 Task: Open Card Card0000000048 in Board Board0000000012 in Workspace WS0000000004 in Trello. Add Member nikrathi889@gmail.com to Card Card0000000048 in Board Board0000000012 in Workspace WS0000000004 in Trello. Add Red Label titled Label0000000048 to Card Card0000000048 in Board Board0000000012 in Workspace WS0000000004 in Trello. Add Checklist CL0000000048 to Card Card0000000048 in Board Board0000000012 in Workspace WS0000000004 in Trello. Add Dates with Start Date as Nov 01 2023 and Due Date as Nov 30 2023 to Card Card0000000048 in Board Board0000000012 in Workspace WS0000000004 in Trello
Action: Mouse moved to (328, 496)
Screenshot: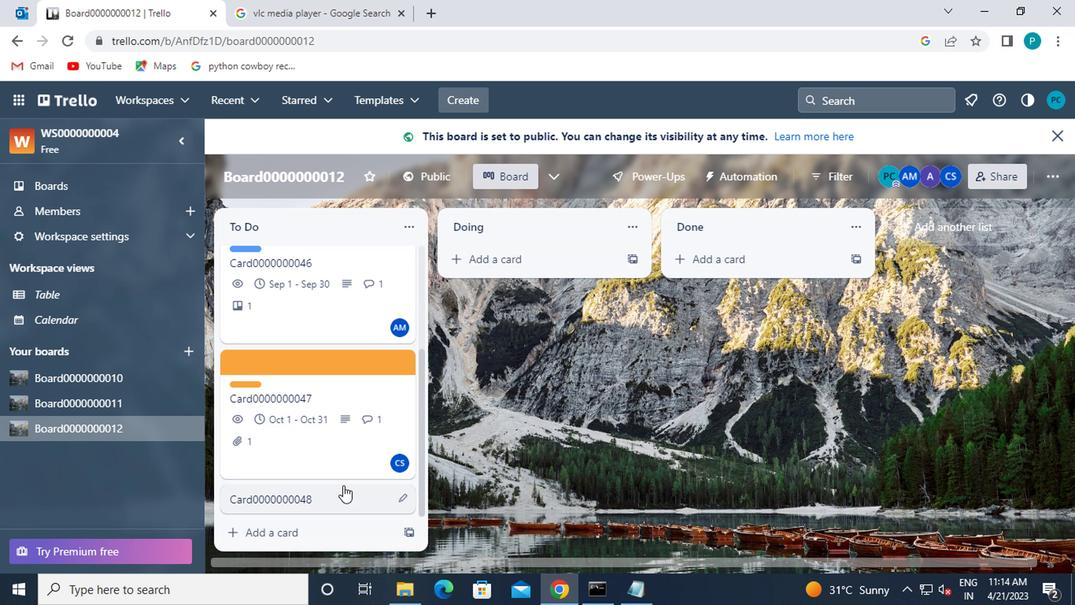 
Action: Mouse pressed left at (328, 496)
Screenshot: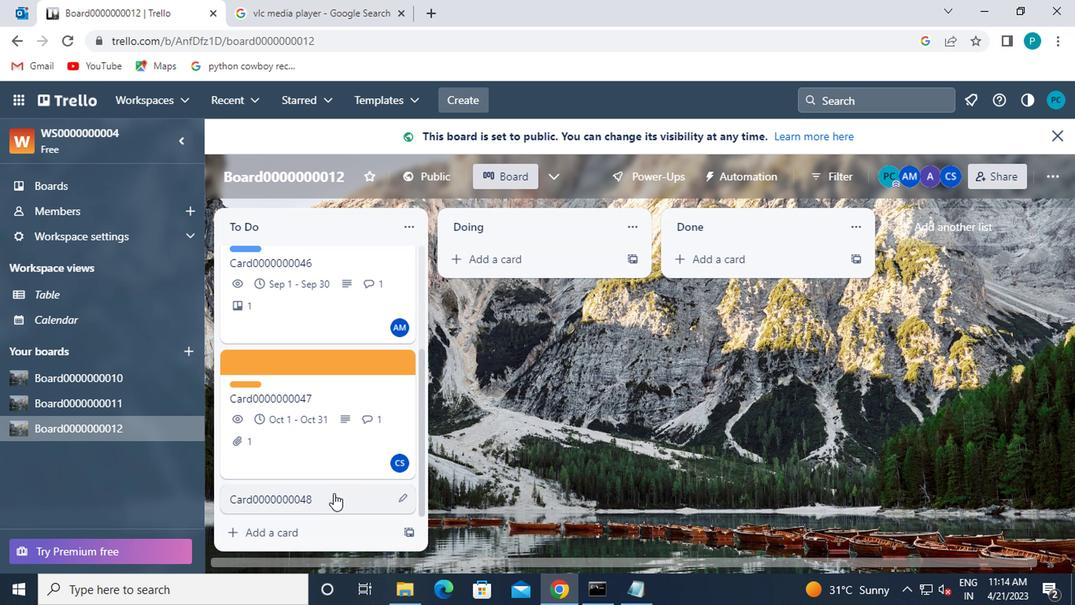 
Action: Mouse moved to (705, 285)
Screenshot: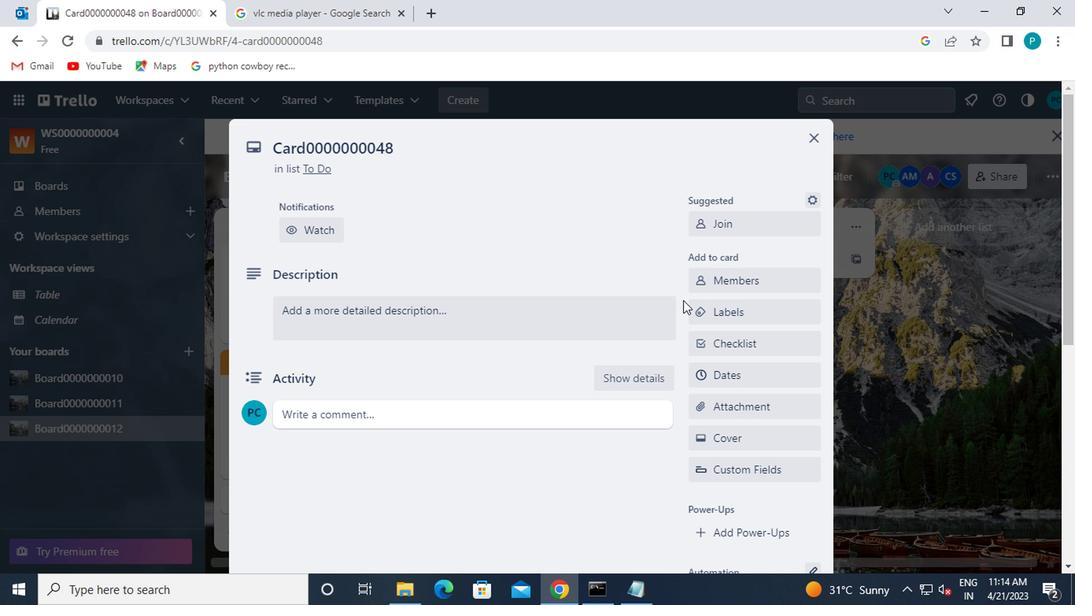 
Action: Mouse pressed left at (705, 285)
Screenshot: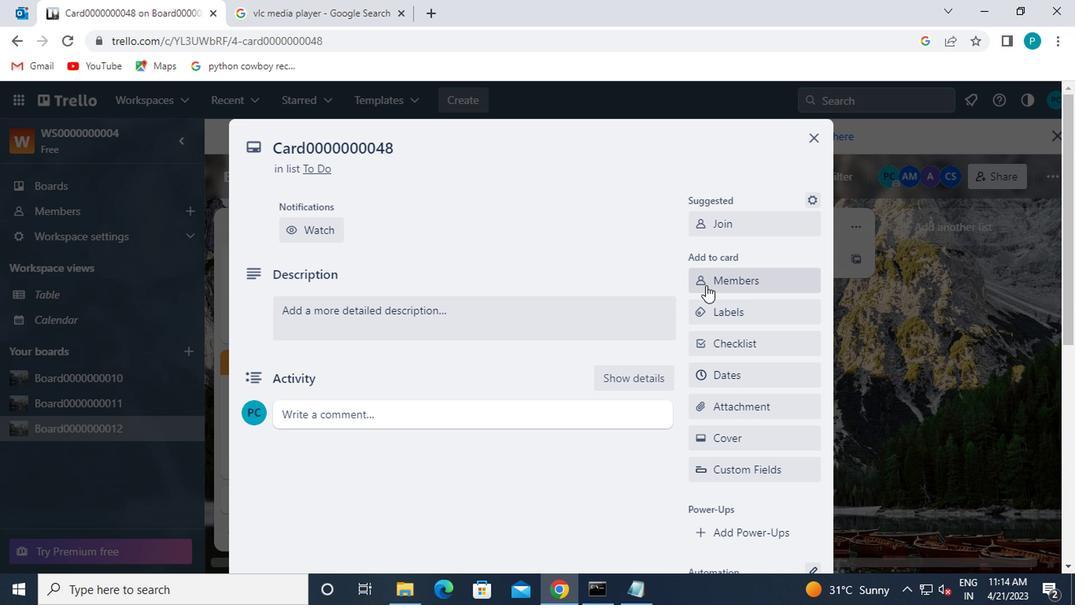 
Action: Mouse moved to (722, 170)
Screenshot: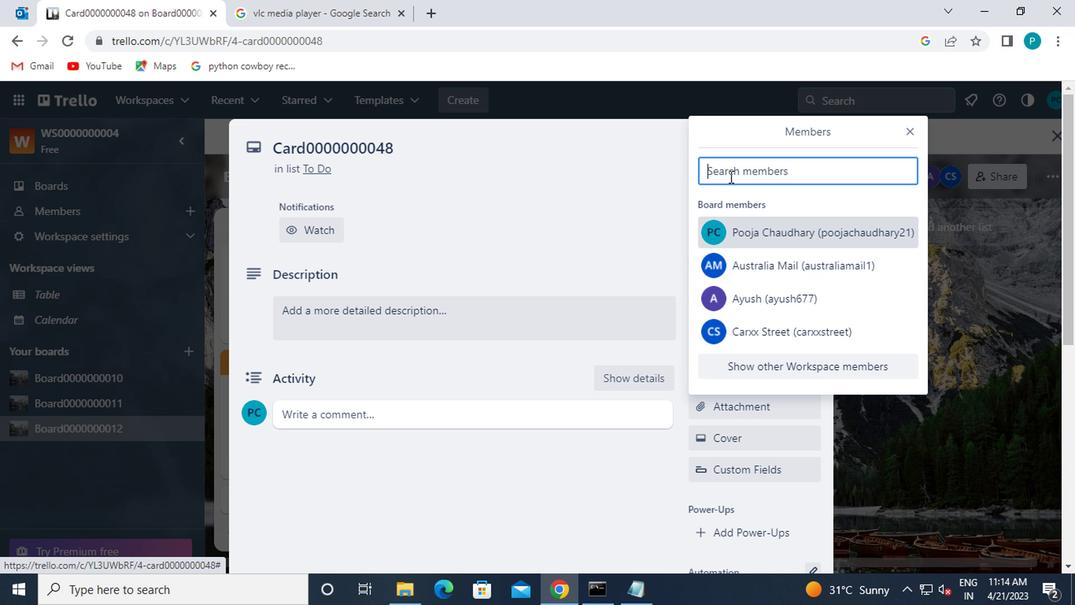 
Action: Mouse pressed left at (722, 170)
Screenshot: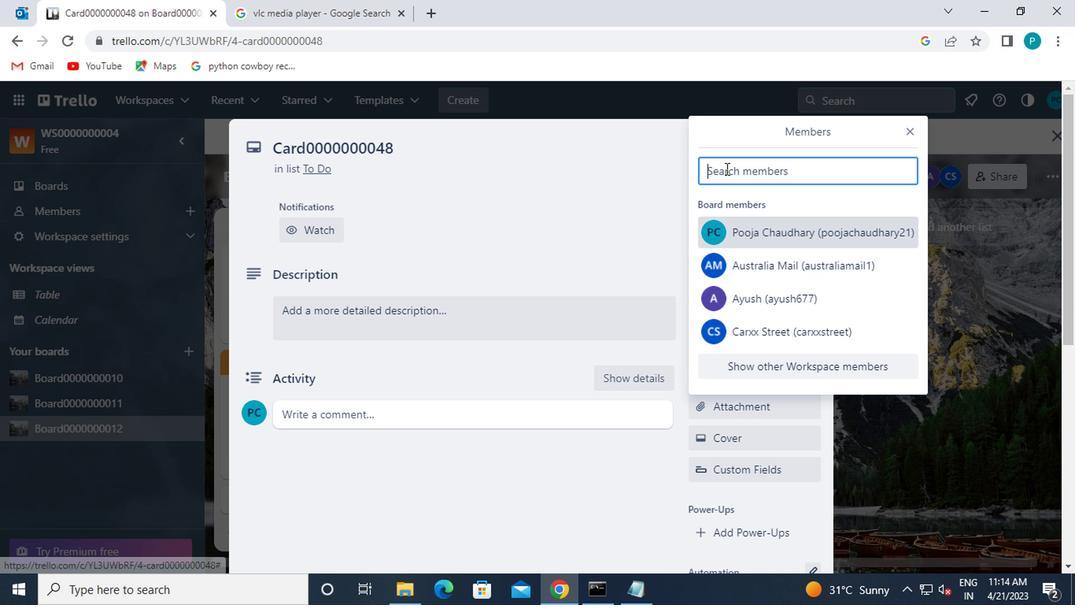 
Action: Key pressed ni
Screenshot: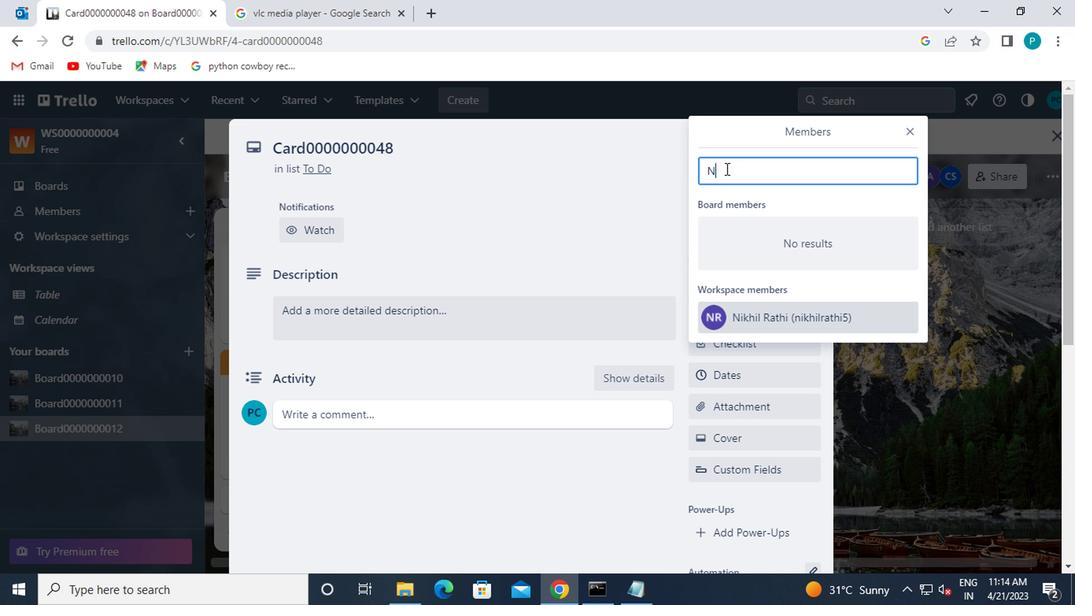 
Action: Mouse moved to (745, 320)
Screenshot: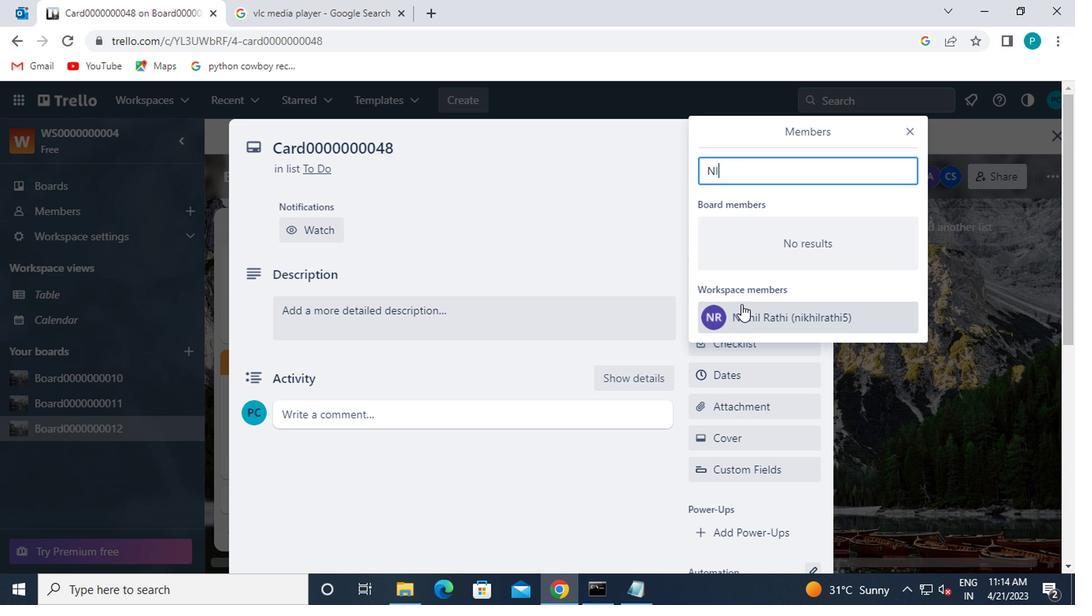 
Action: Mouse pressed left at (745, 320)
Screenshot: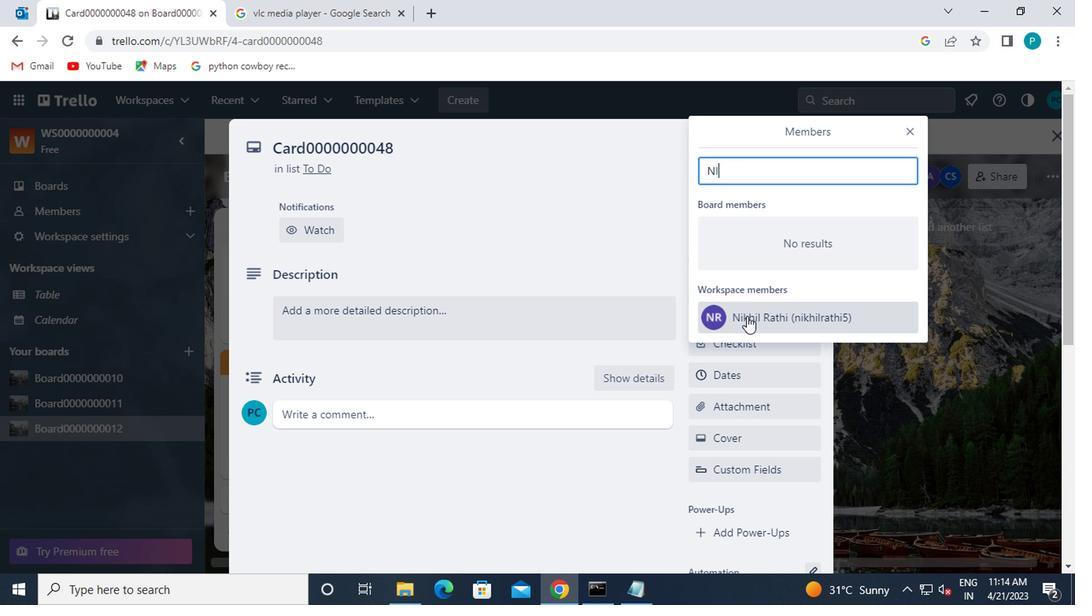 
Action: Mouse moved to (908, 128)
Screenshot: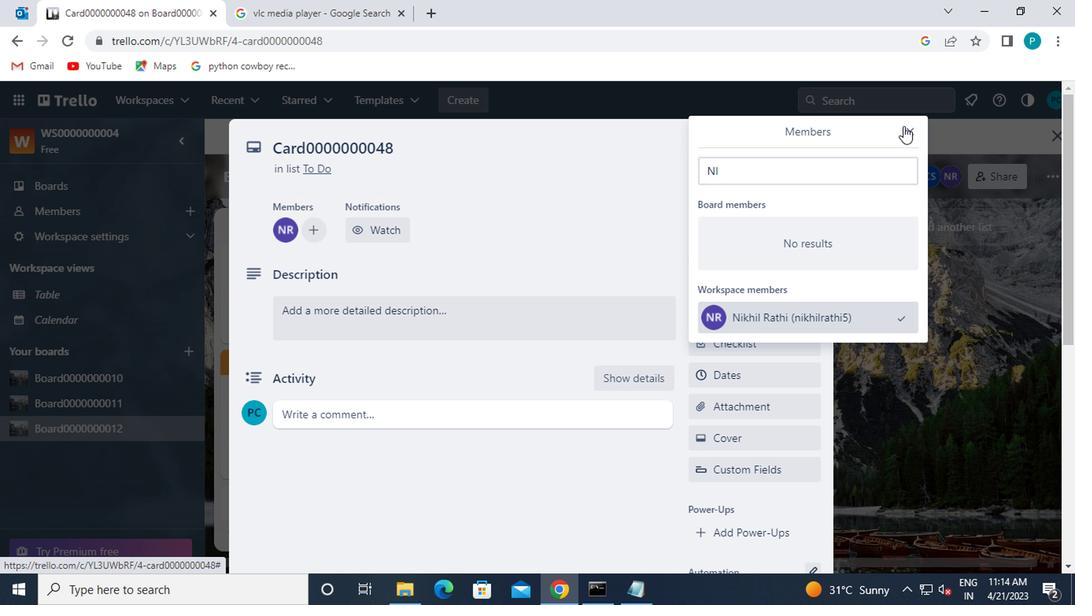 
Action: Mouse pressed left at (908, 128)
Screenshot: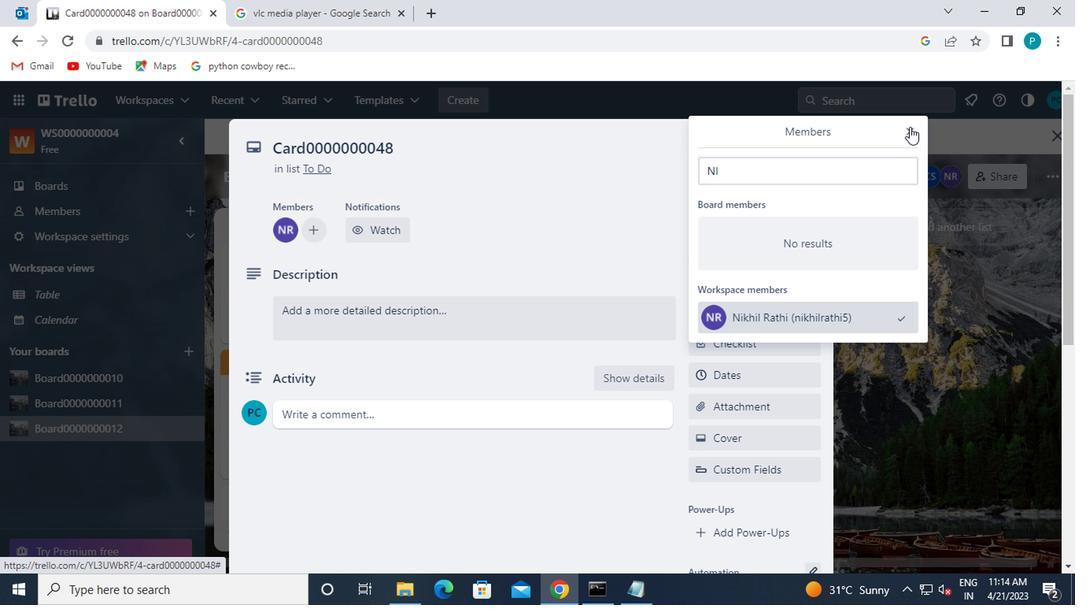 
Action: Mouse moved to (793, 312)
Screenshot: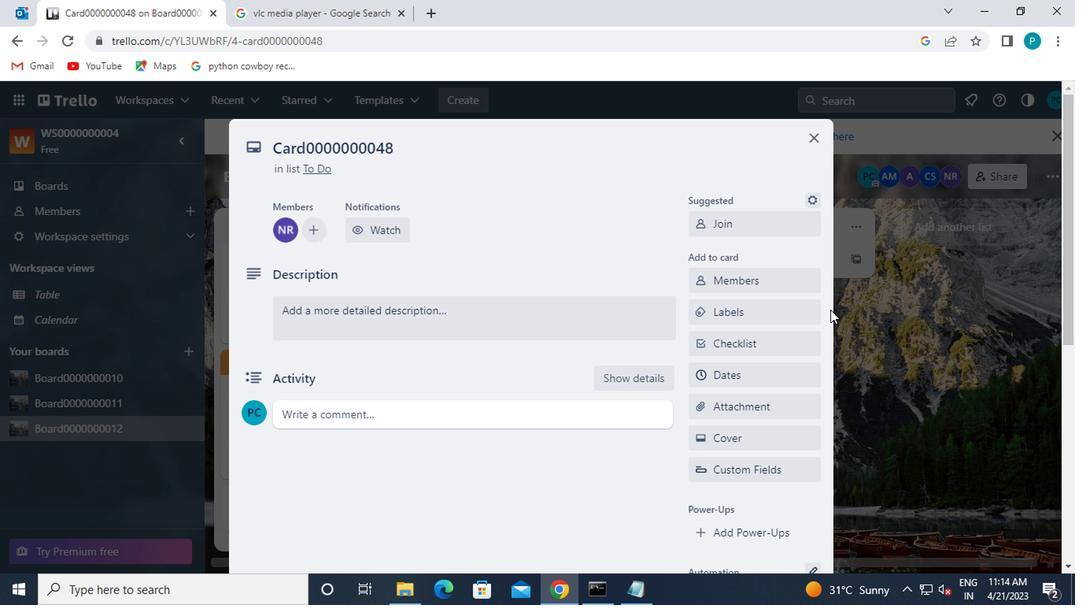 
Action: Mouse pressed left at (793, 312)
Screenshot: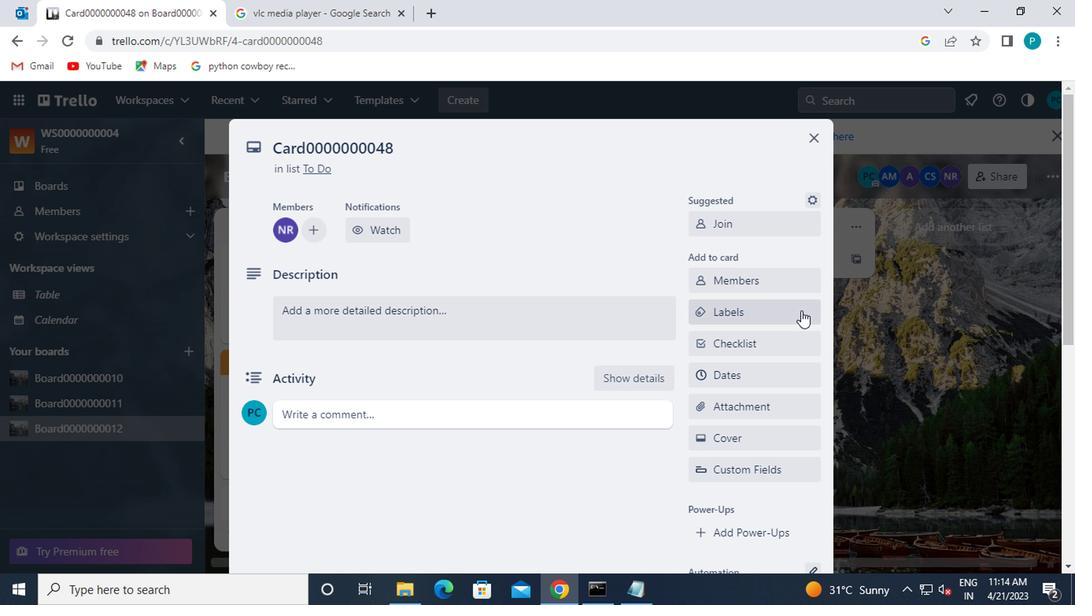 
Action: Mouse moved to (768, 506)
Screenshot: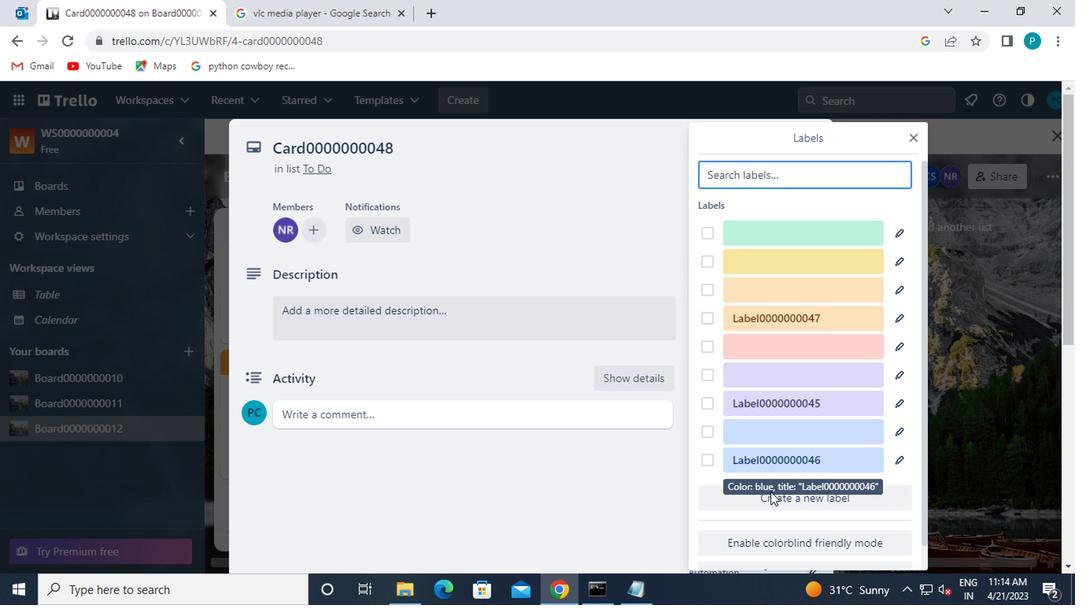 
Action: Mouse pressed left at (768, 506)
Screenshot: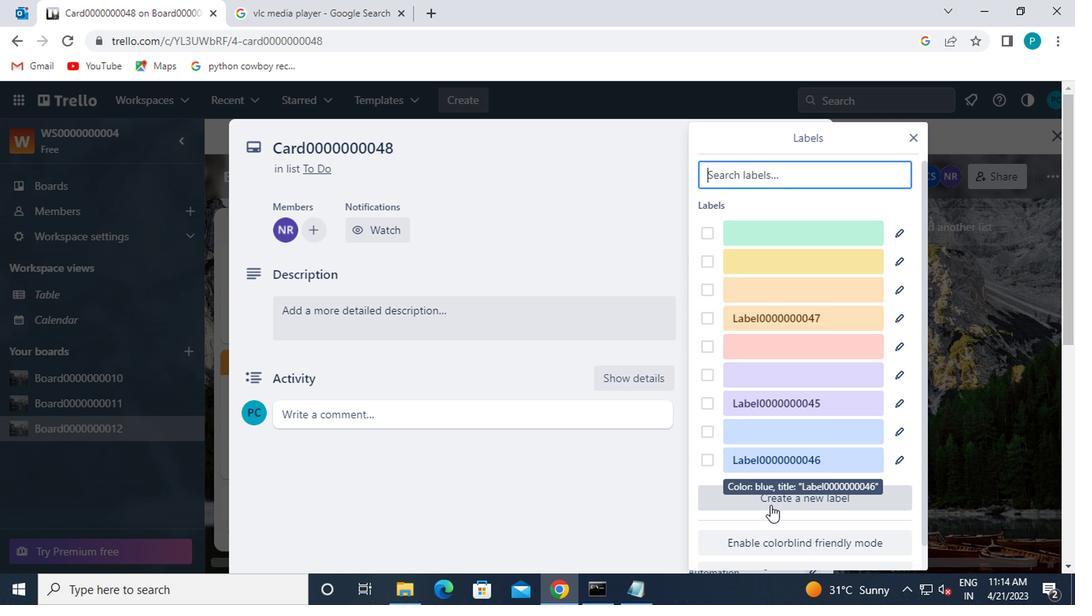 
Action: Mouse moved to (834, 369)
Screenshot: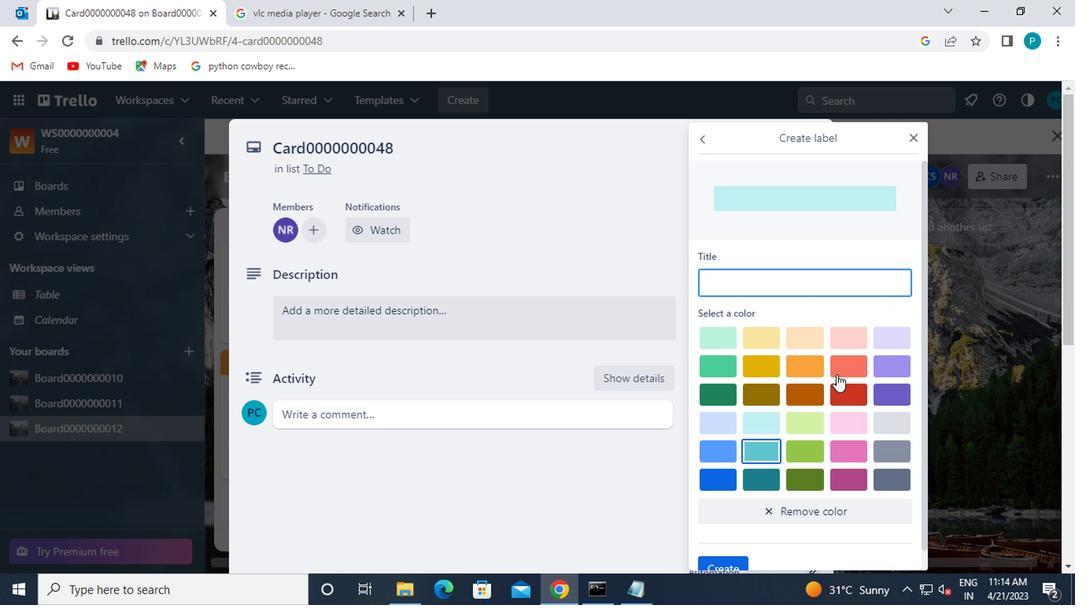 
Action: Mouse pressed left at (834, 369)
Screenshot: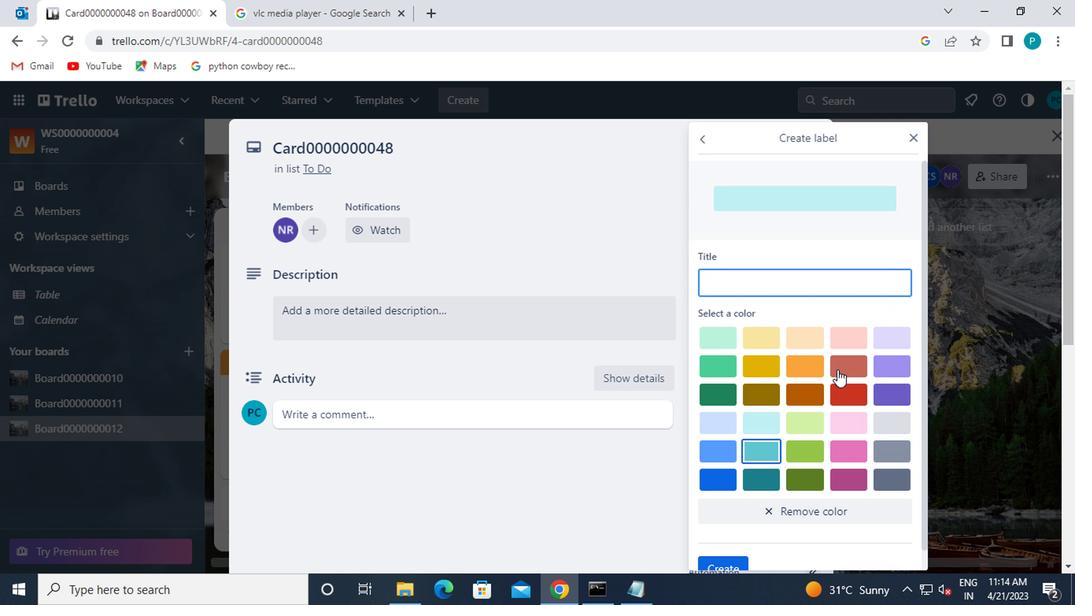 
Action: Mouse moved to (809, 351)
Screenshot: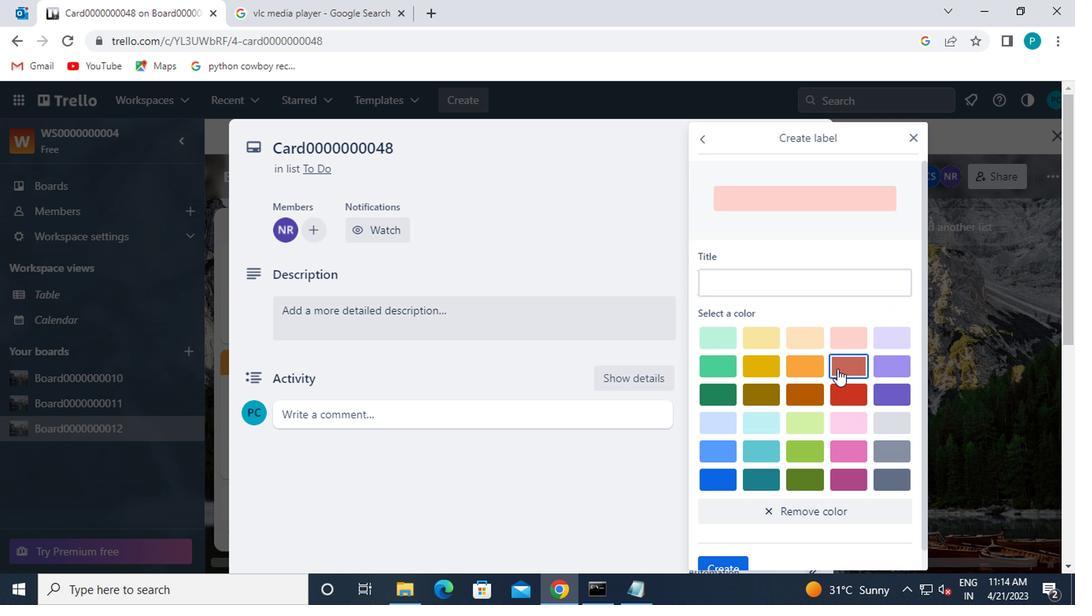 
Action: Key pressed l<Key.caps_lock>
Screenshot: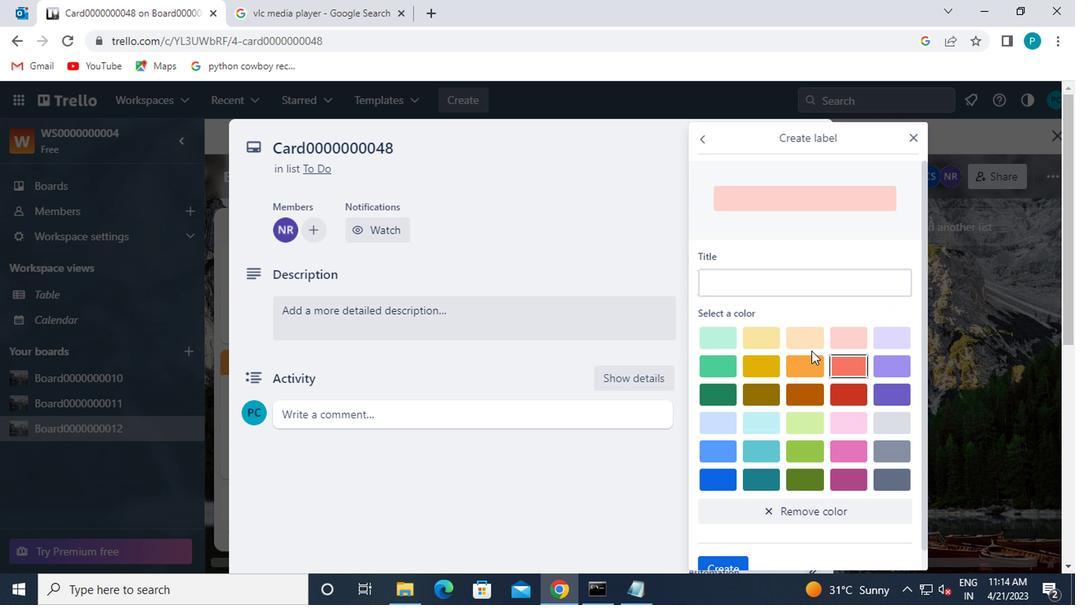 
Action: Mouse moved to (755, 289)
Screenshot: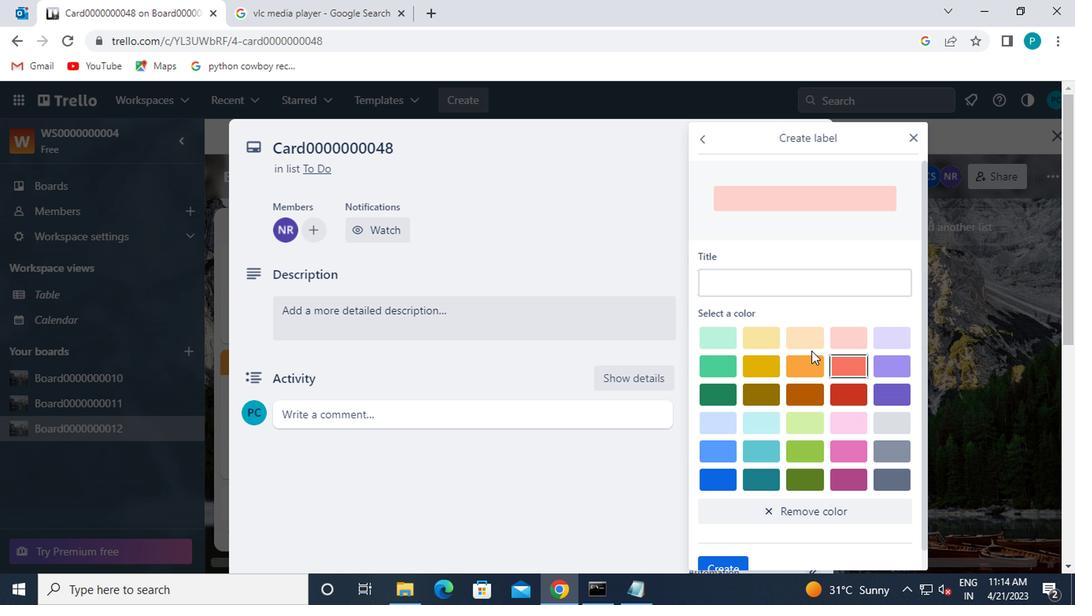 
Action: Mouse pressed left at (755, 289)
Screenshot: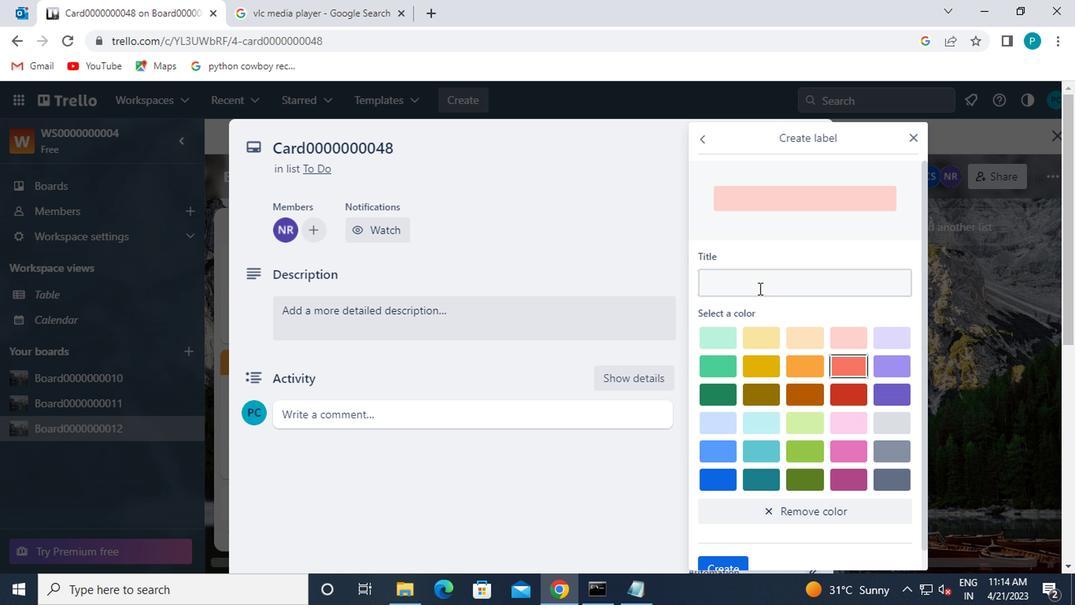 
Action: Key pressed <Key.caps_lock>l<Key.caps_lock>abel0000000048
Screenshot: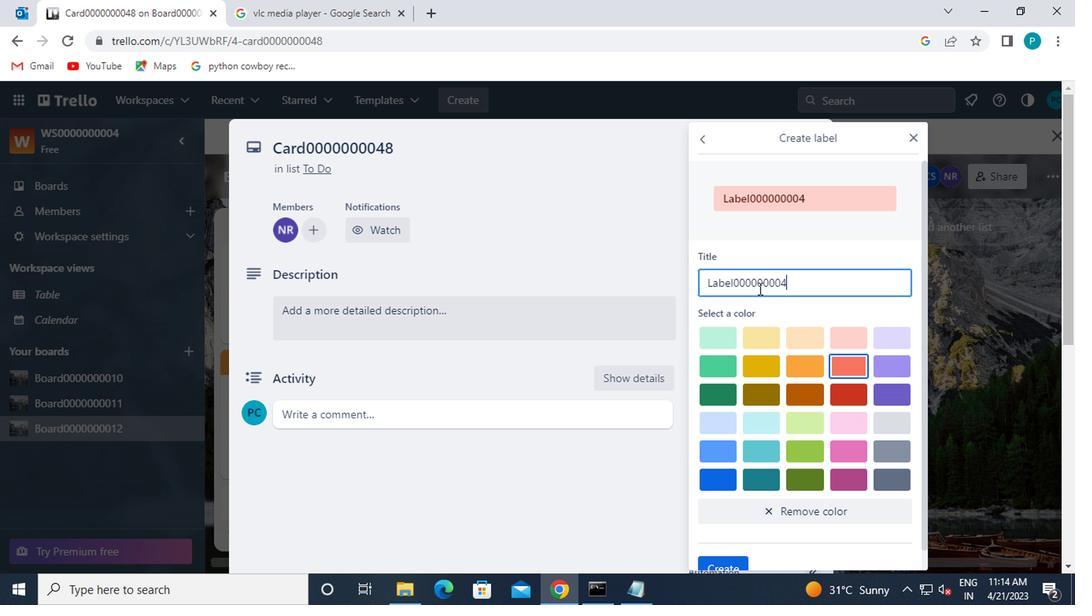 
Action: Mouse moved to (759, 383)
Screenshot: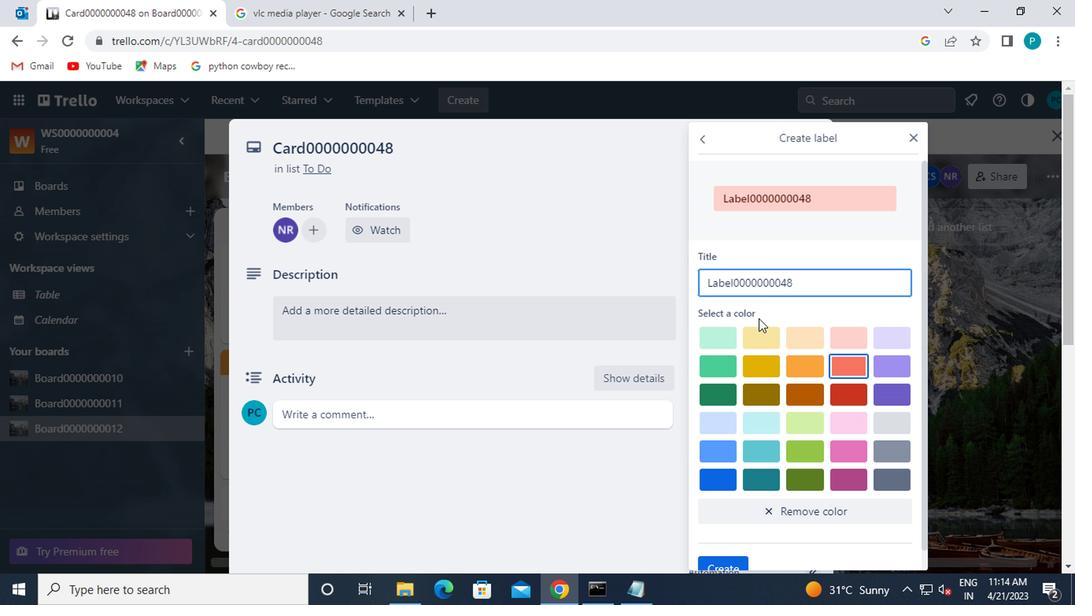 
Action: Mouse scrolled (759, 382) with delta (0, 0)
Screenshot: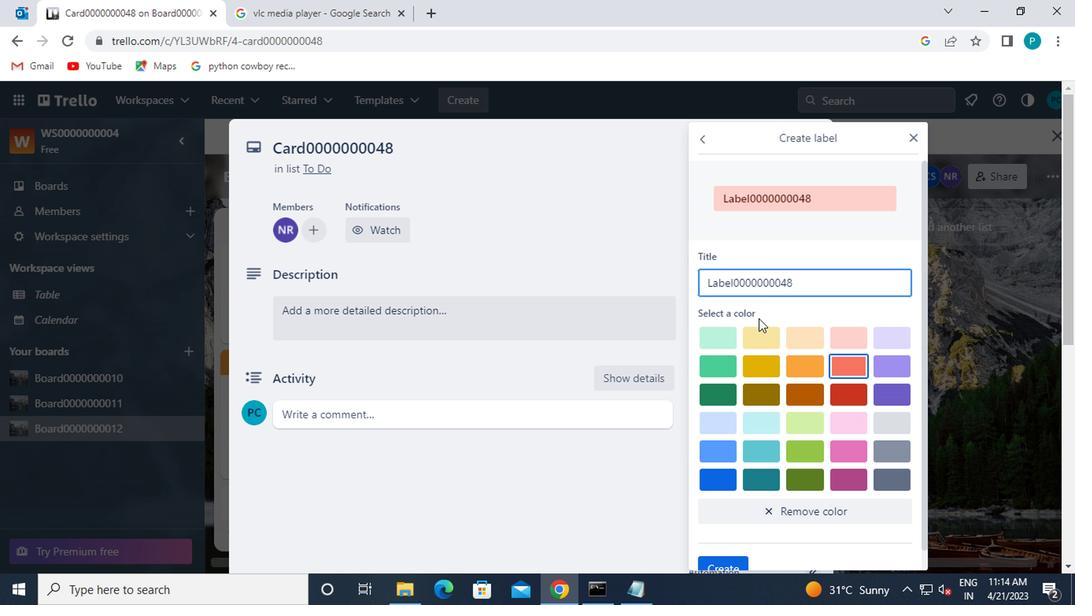 
Action: Mouse moved to (759, 386)
Screenshot: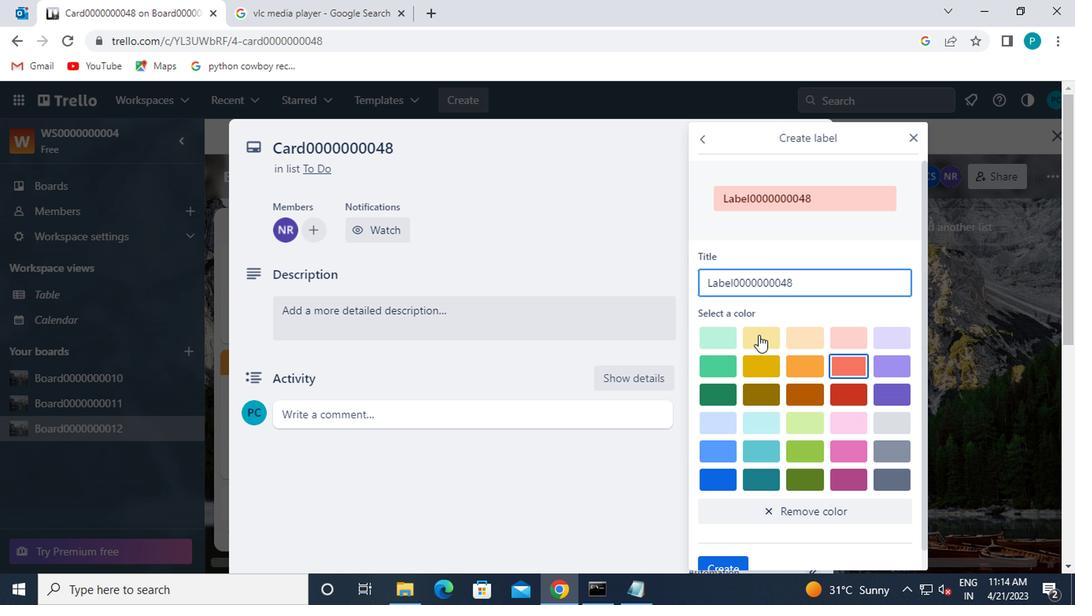 
Action: Mouse scrolled (759, 386) with delta (0, 0)
Screenshot: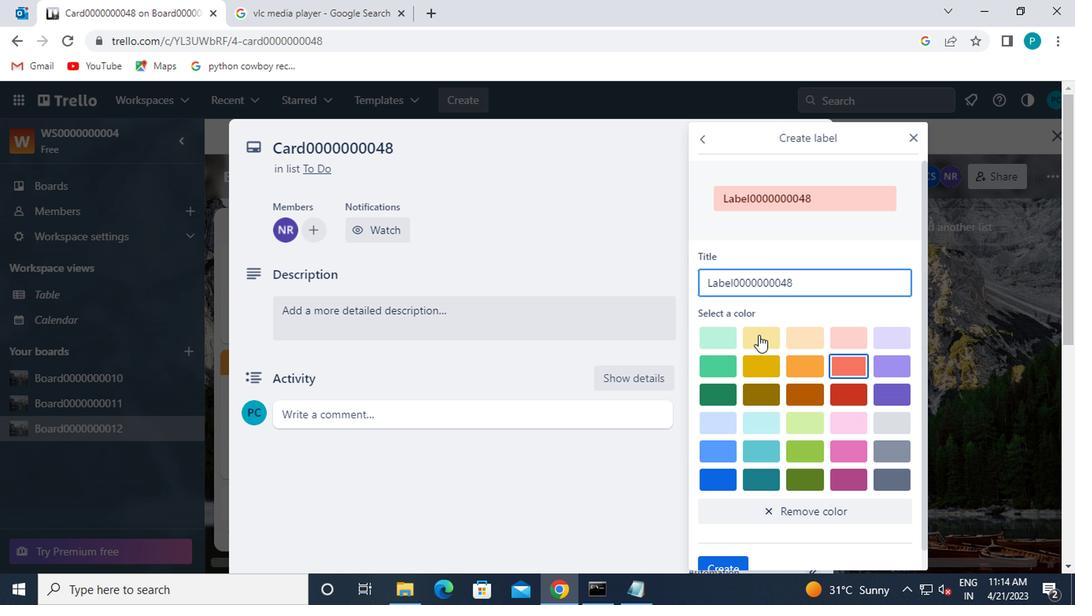 
Action: Mouse moved to (760, 390)
Screenshot: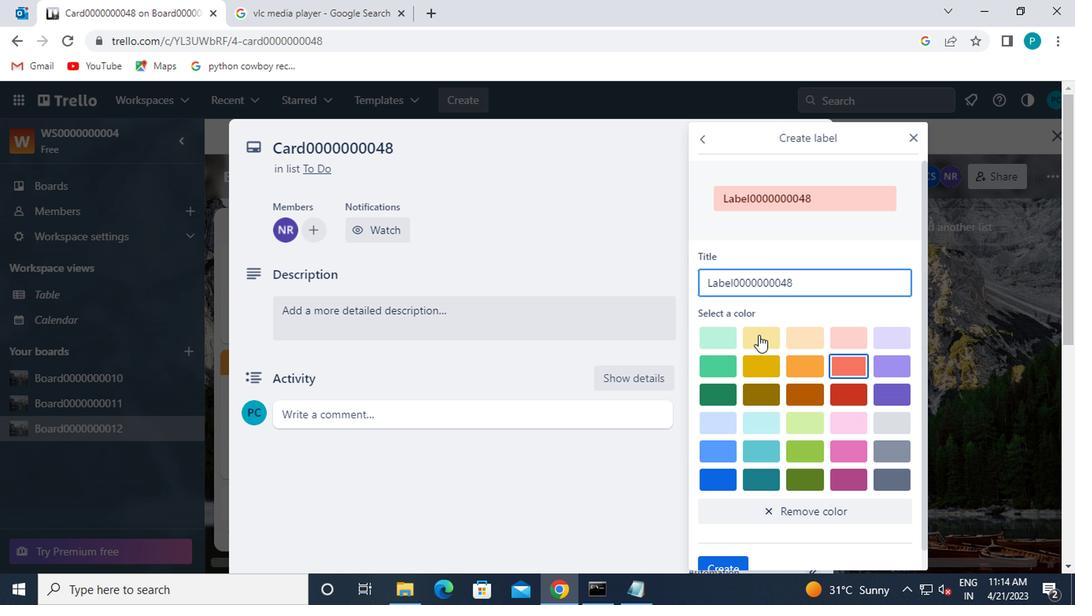 
Action: Mouse scrolled (760, 390) with delta (0, 0)
Screenshot: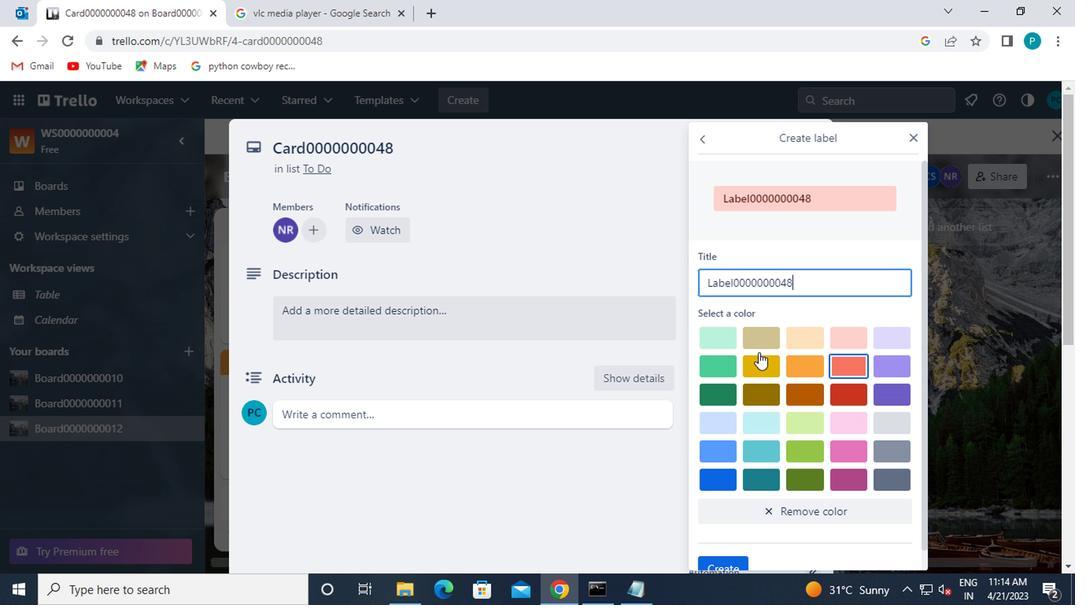 
Action: Mouse moved to (725, 543)
Screenshot: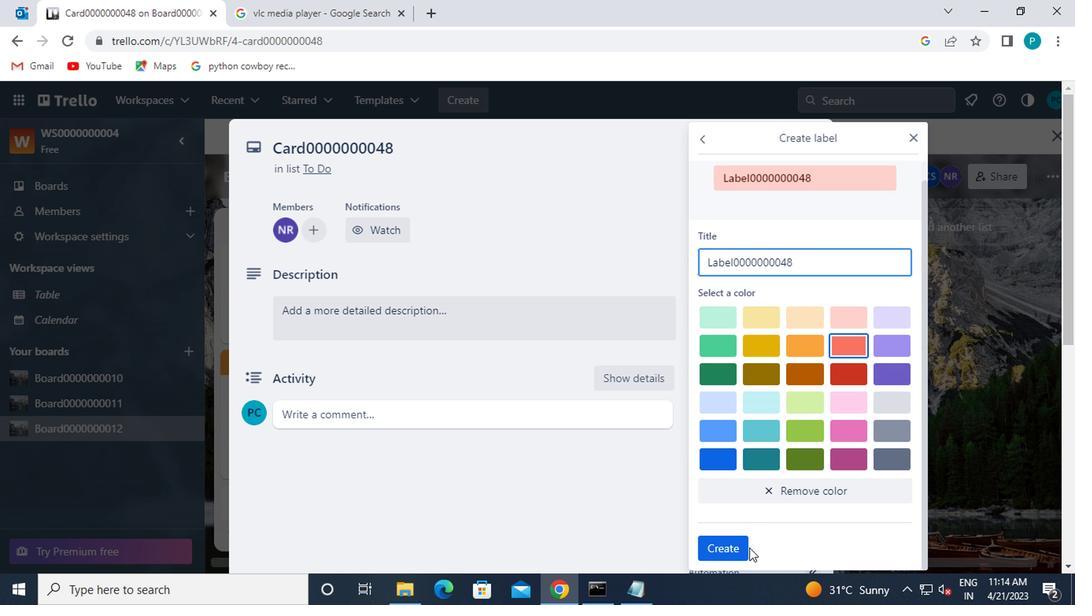
Action: Mouse pressed left at (725, 543)
Screenshot: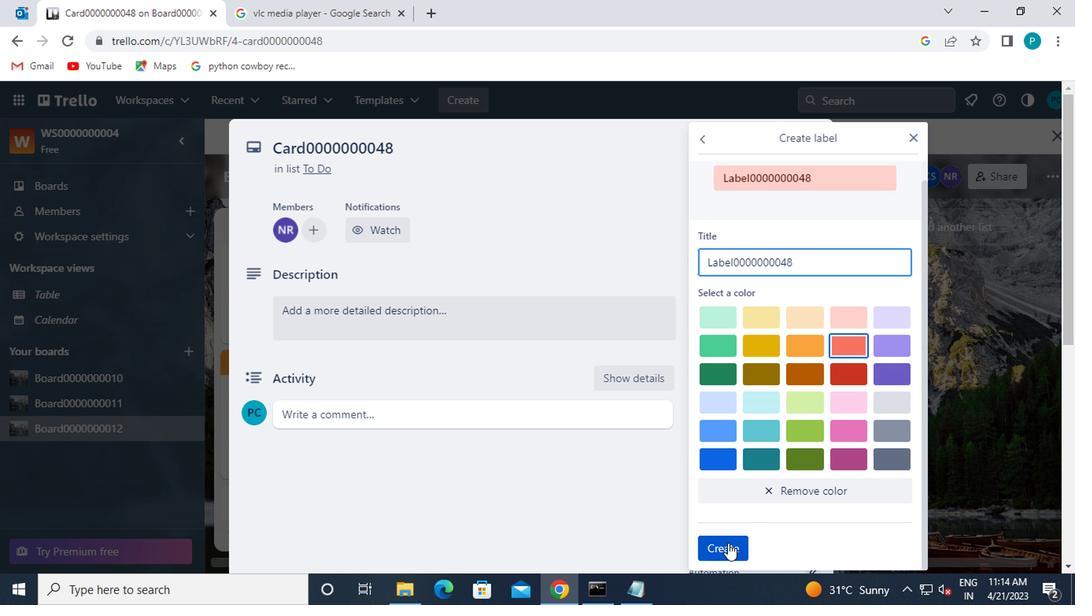 
Action: Mouse moved to (905, 136)
Screenshot: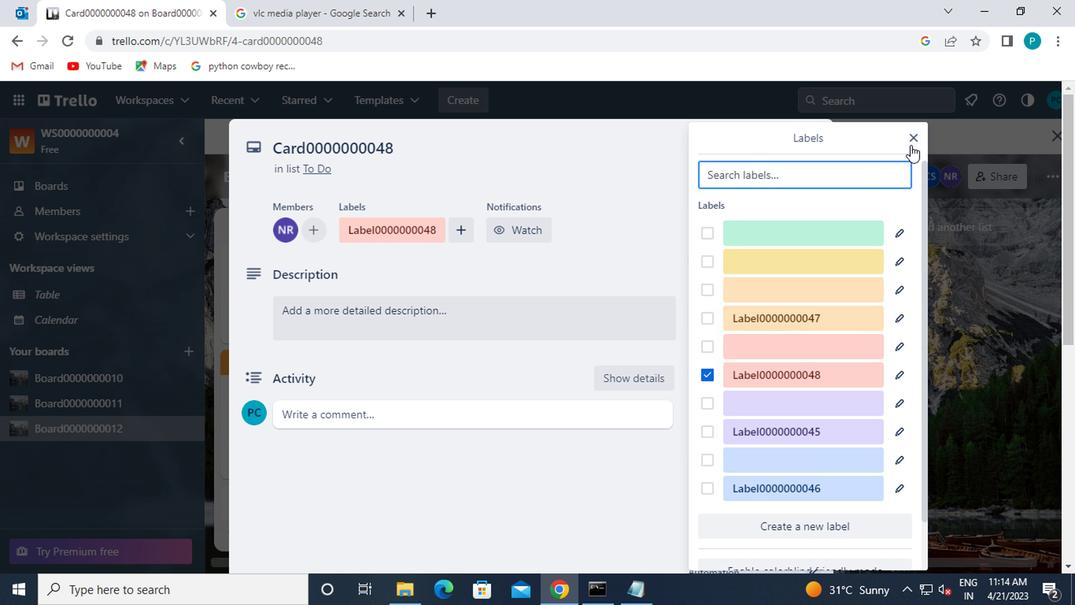 
Action: Mouse pressed left at (905, 136)
Screenshot: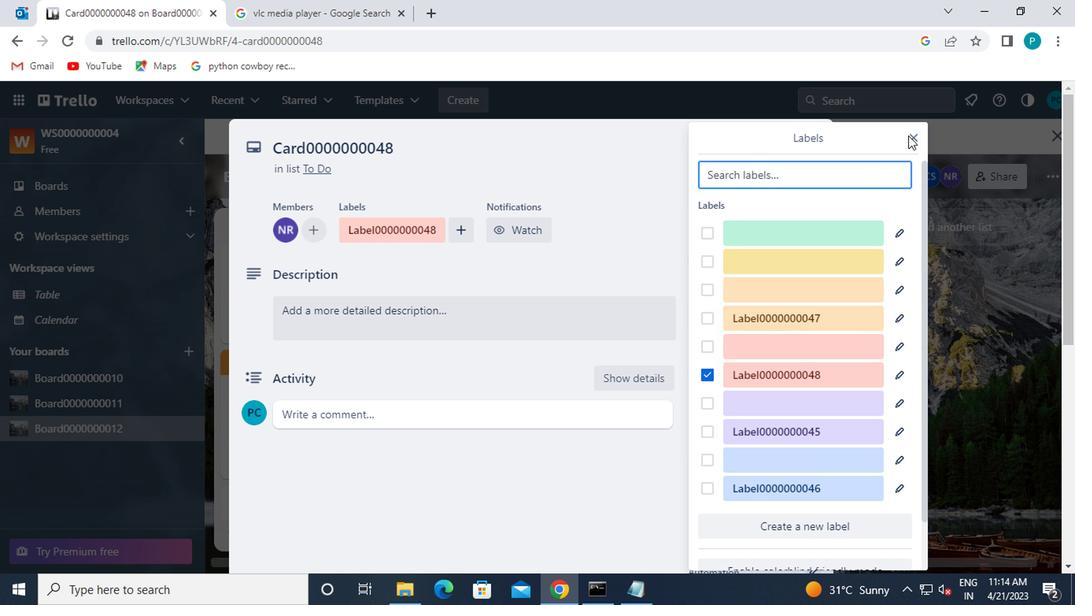 
Action: Mouse moved to (913, 134)
Screenshot: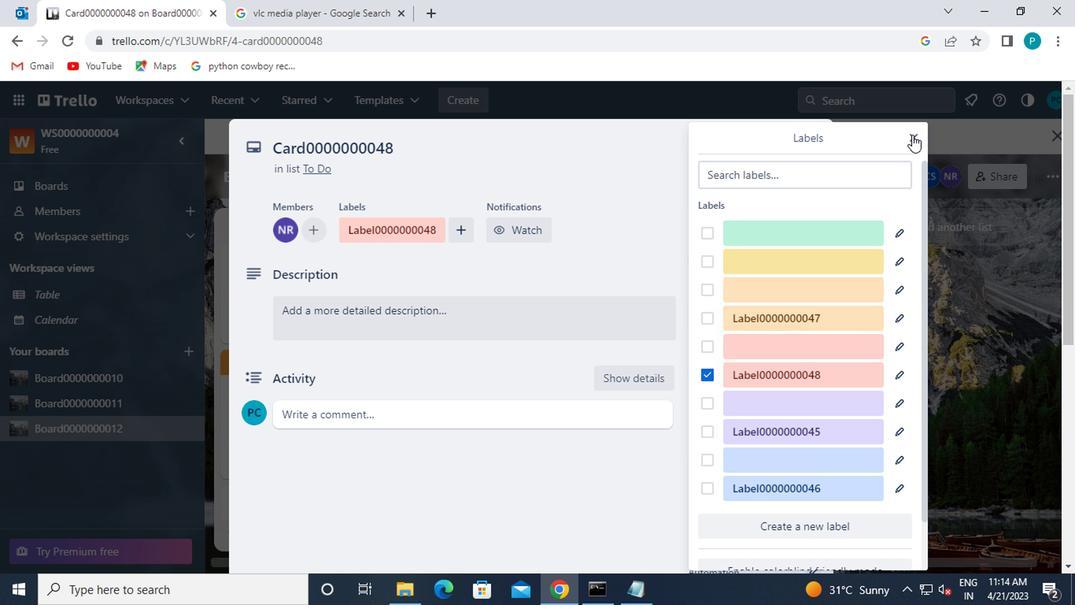 
Action: Mouse pressed left at (913, 134)
Screenshot: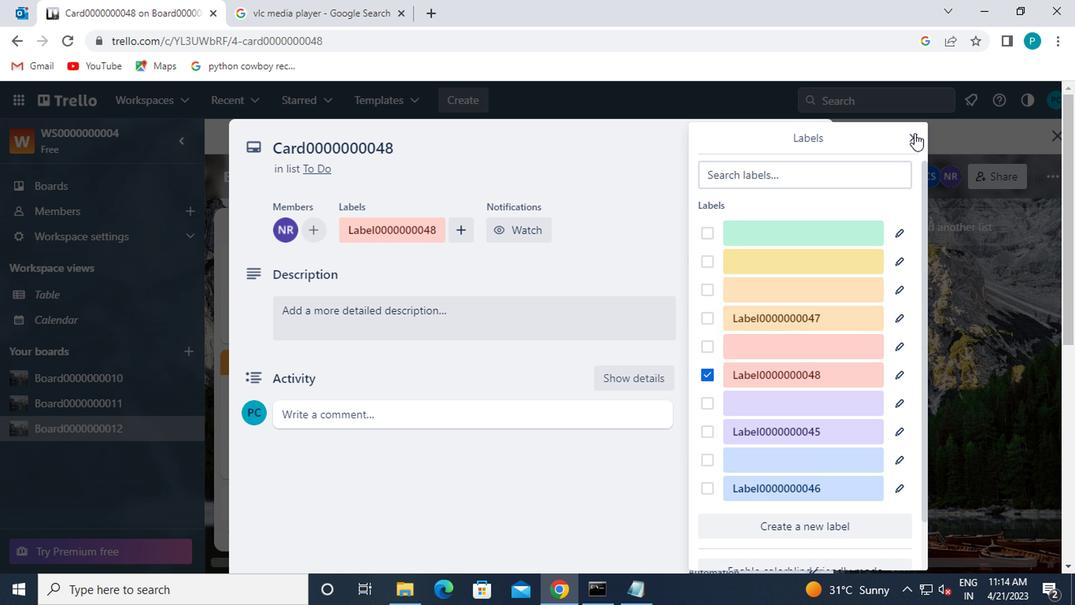 
Action: Mouse moved to (753, 345)
Screenshot: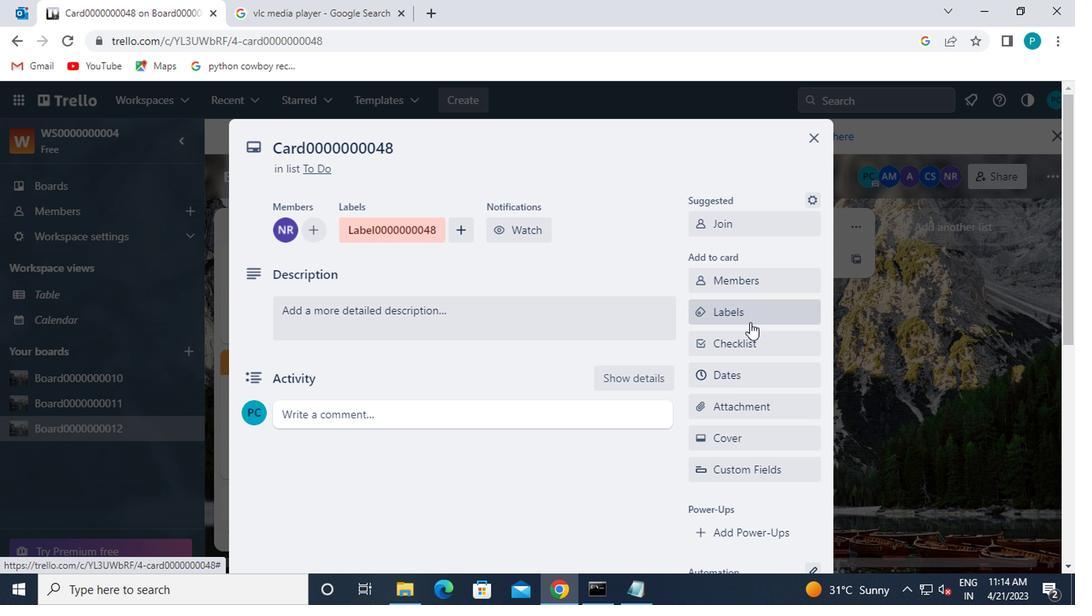 
Action: Mouse pressed left at (753, 345)
Screenshot: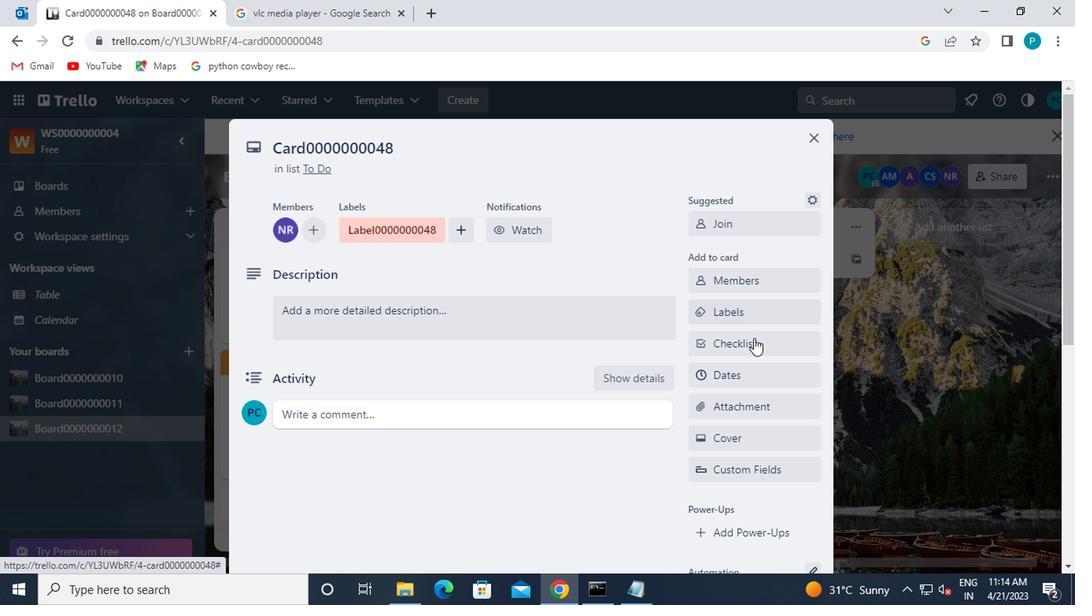 
Action: Mouse moved to (800, 318)
Screenshot: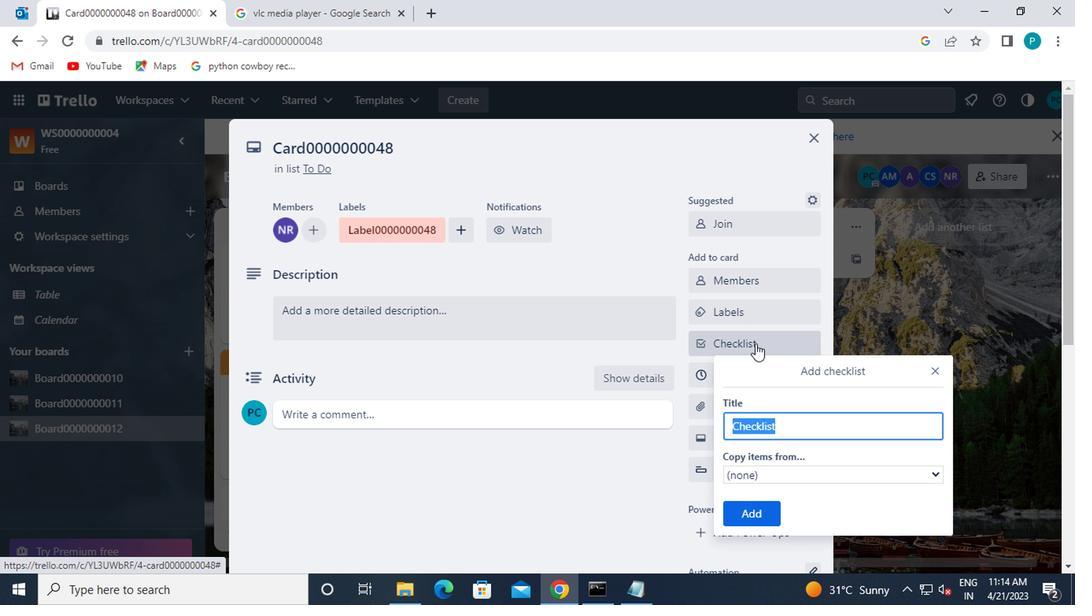 
Action: Key pressed <Key.caps_lock>cl0000000048
Screenshot: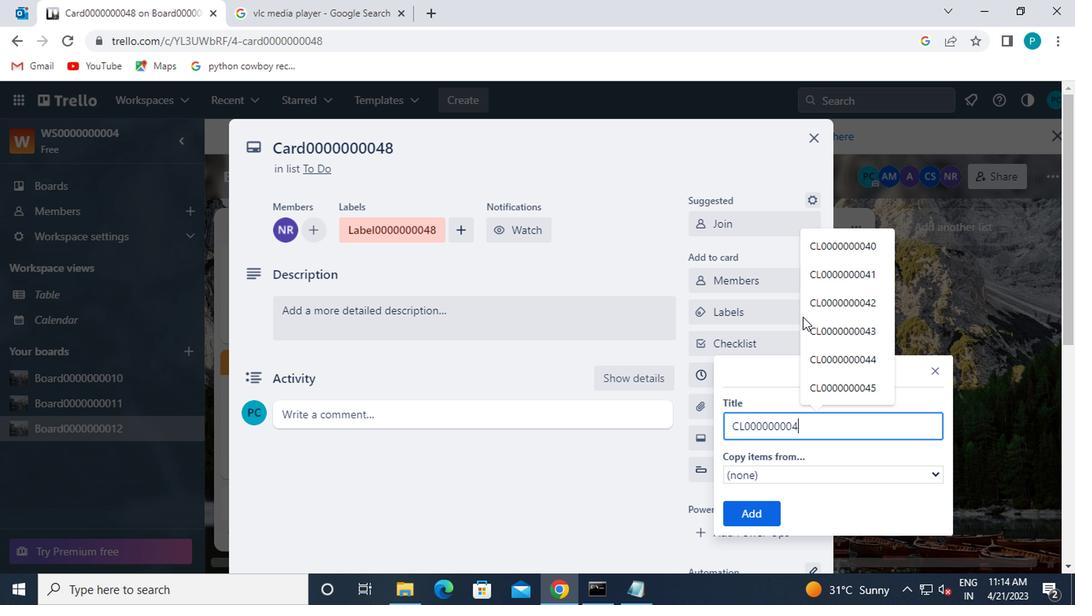 
Action: Mouse moved to (757, 509)
Screenshot: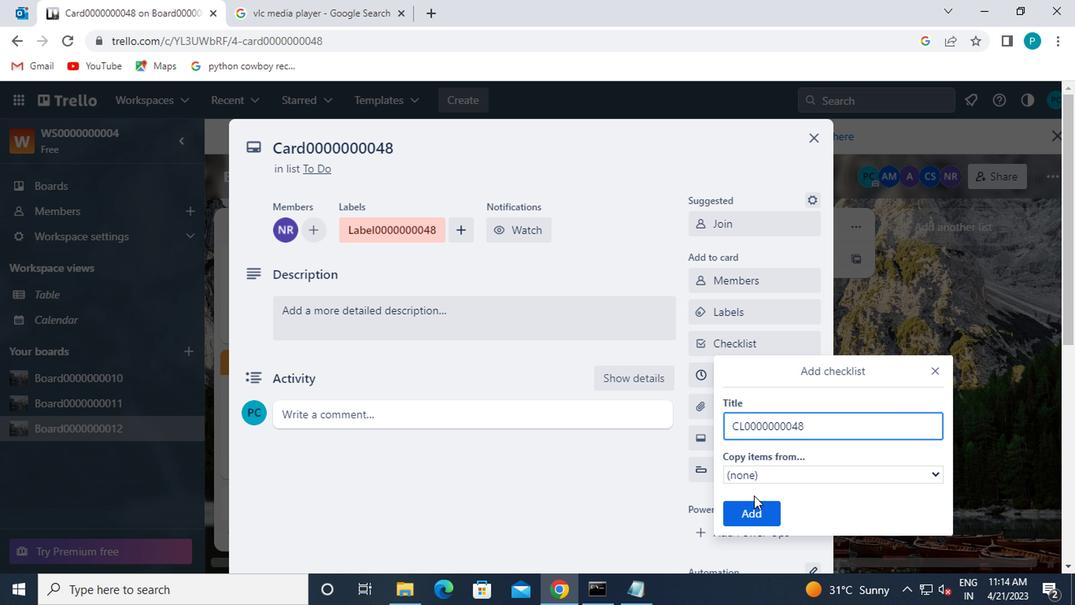 
Action: Mouse pressed left at (757, 509)
Screenshot: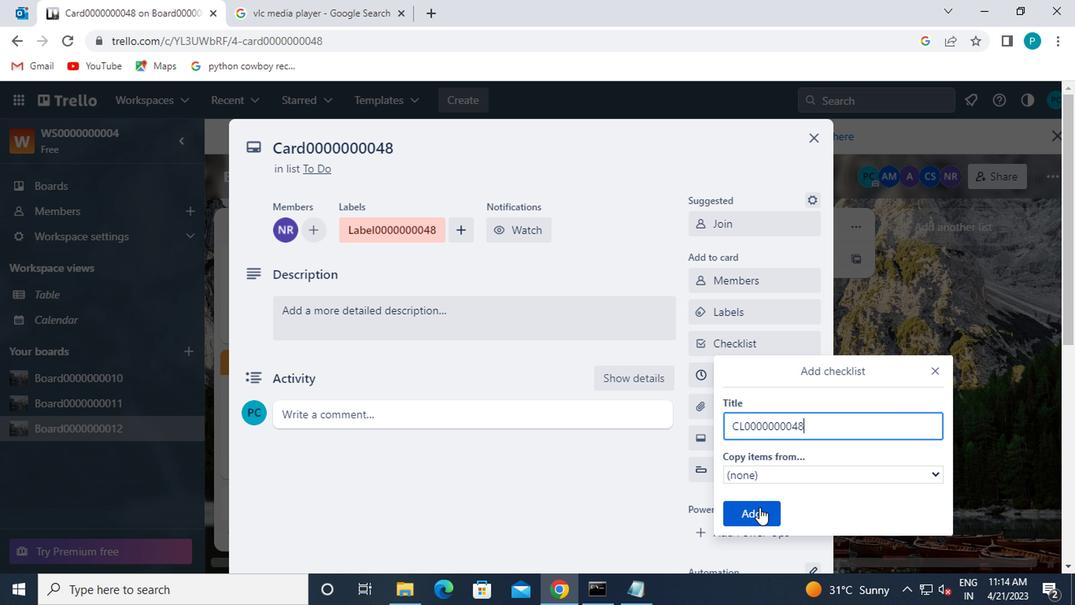 
Action: Mouse moved to (733, 377)
Screenshot: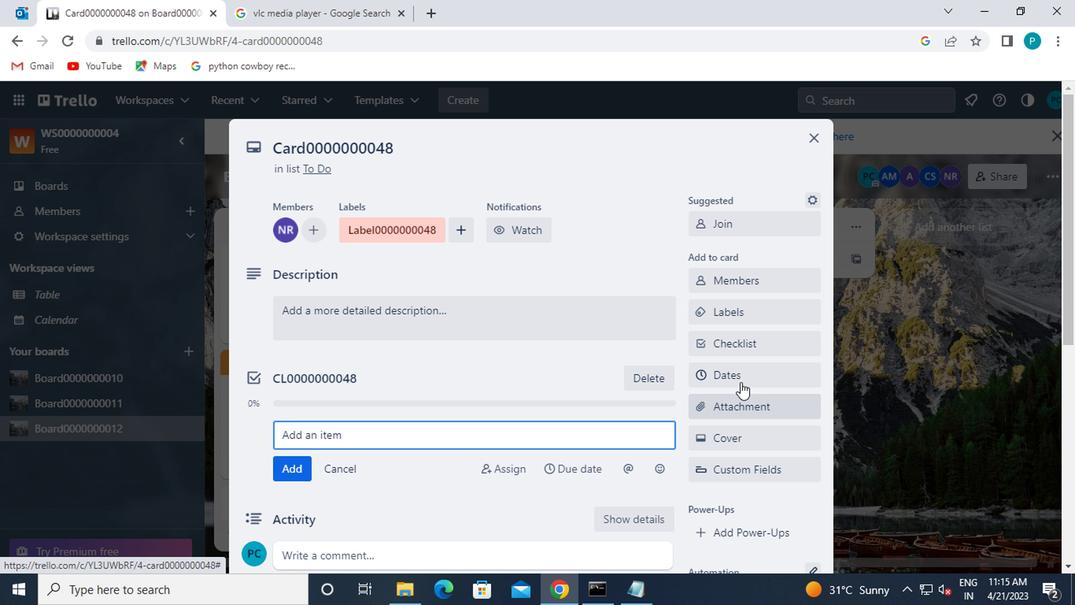 
Action: Mouse pressed left at (733, 377)
Screenshot: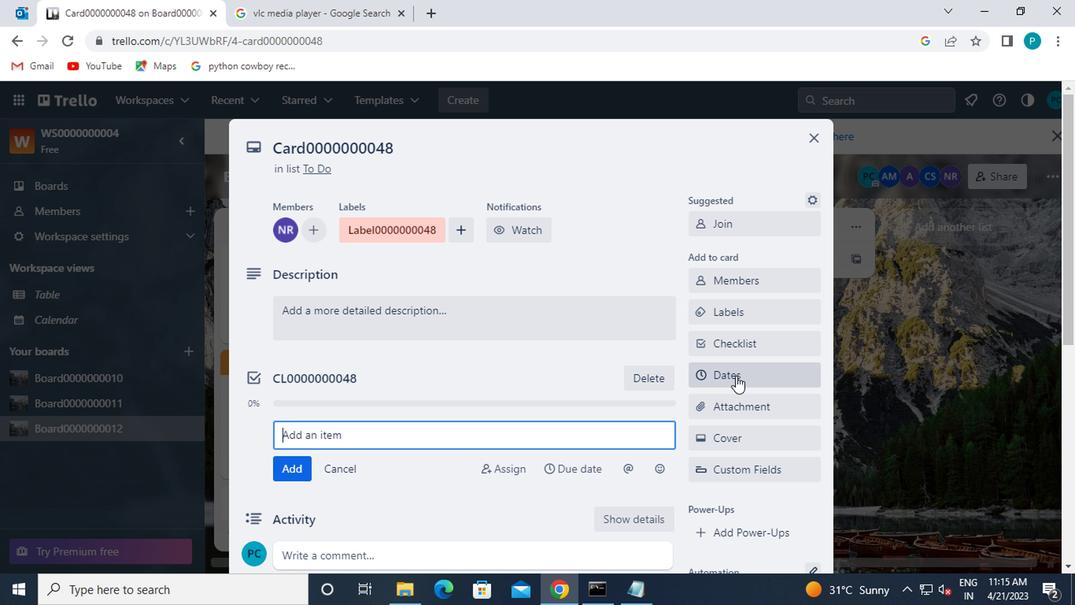 
Action: Mouse moved to (697, 421)
Screenshot: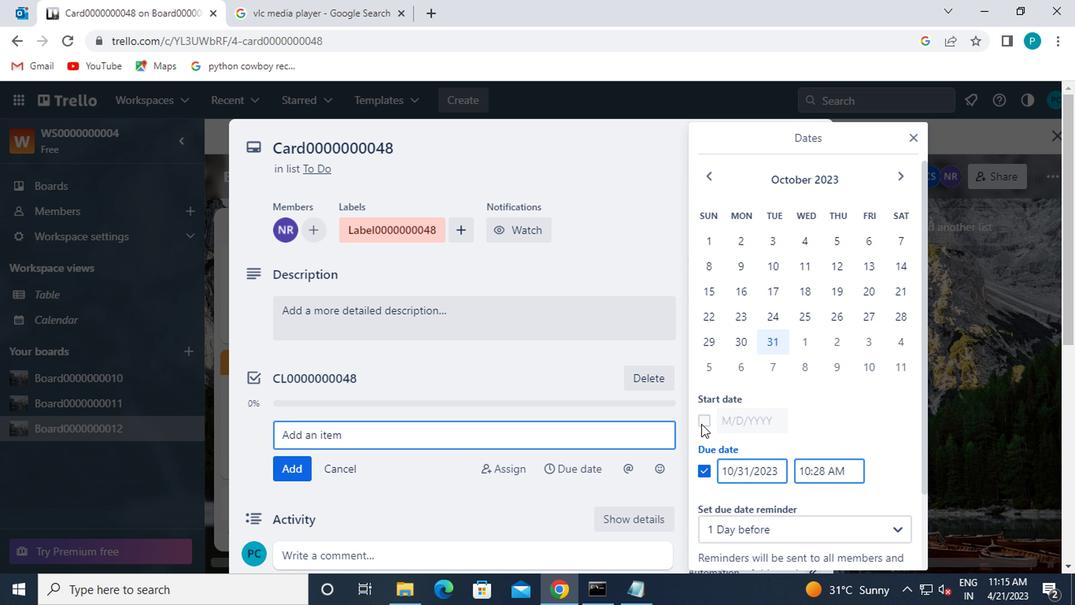 
Action: Mouse pressed left at (697, 421)
Screenshot: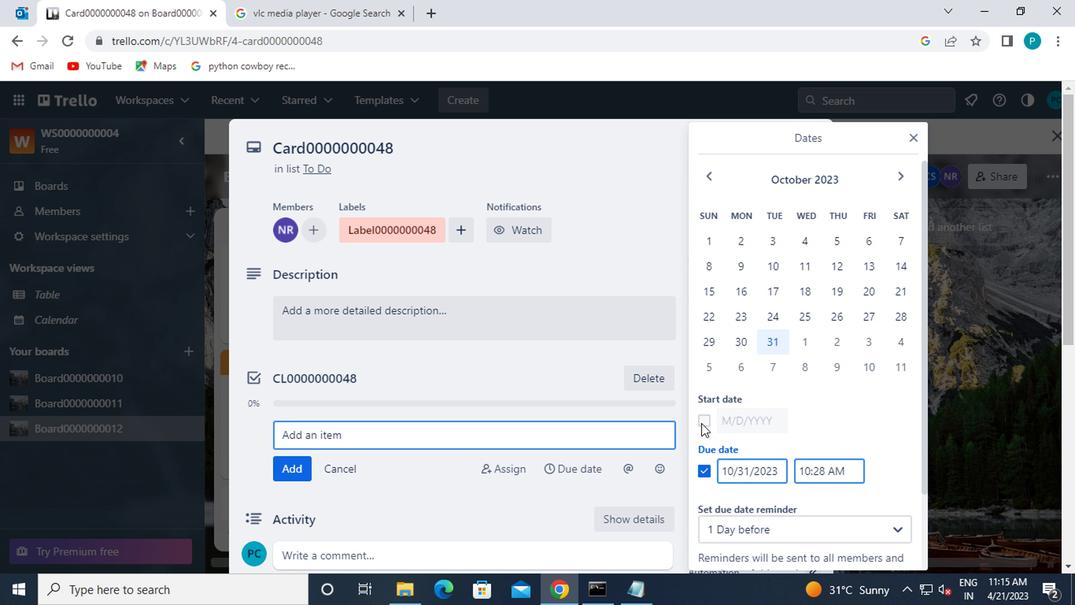 
Action: Mouse moved to (896, 178)
Screenshot: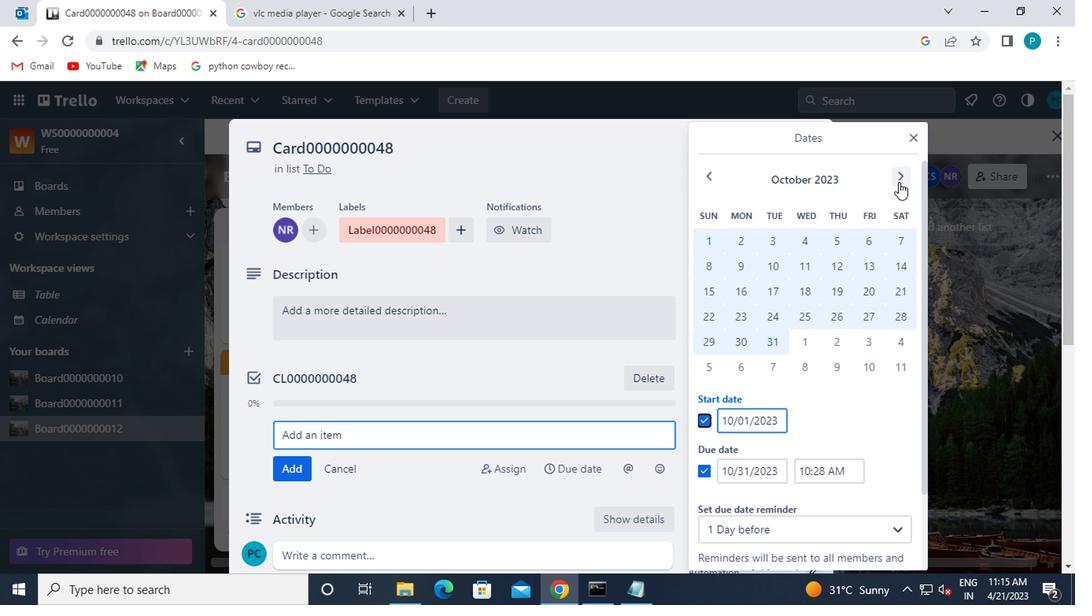 
Action: Mouse pressed left at (896, 178)
Screenshot: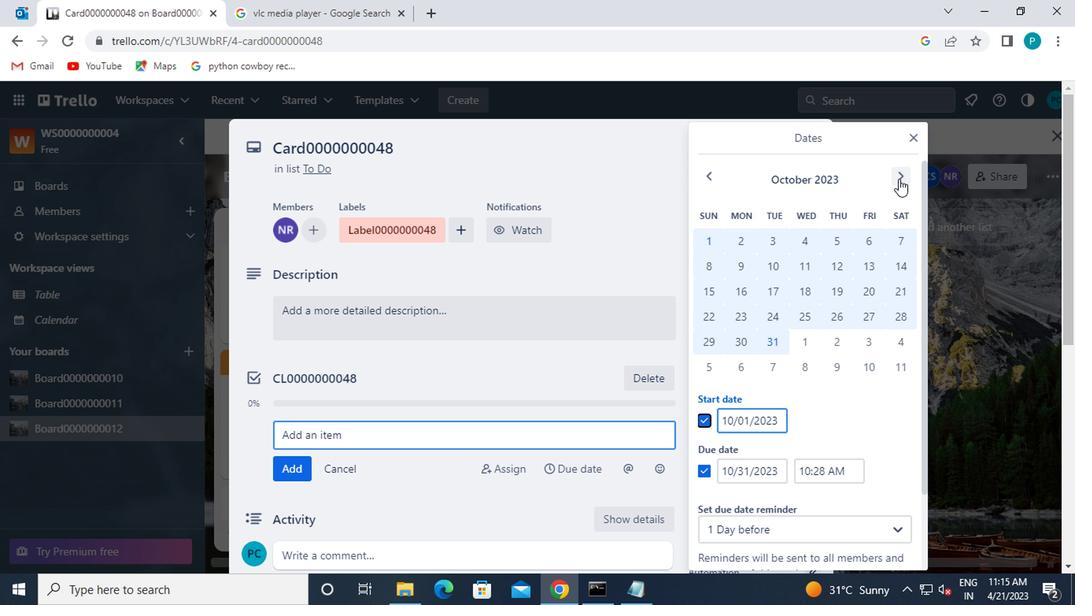 
Action: Mouse moved to (810, 234)
Screenshot: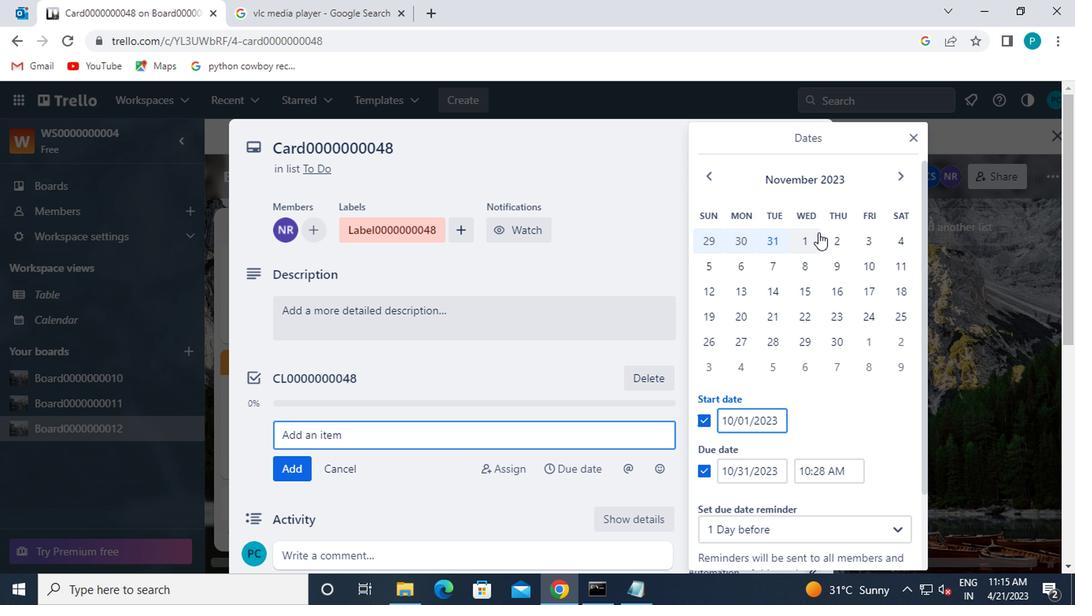 
Action: Mouse pressed left at (810, 234)
Screenshot: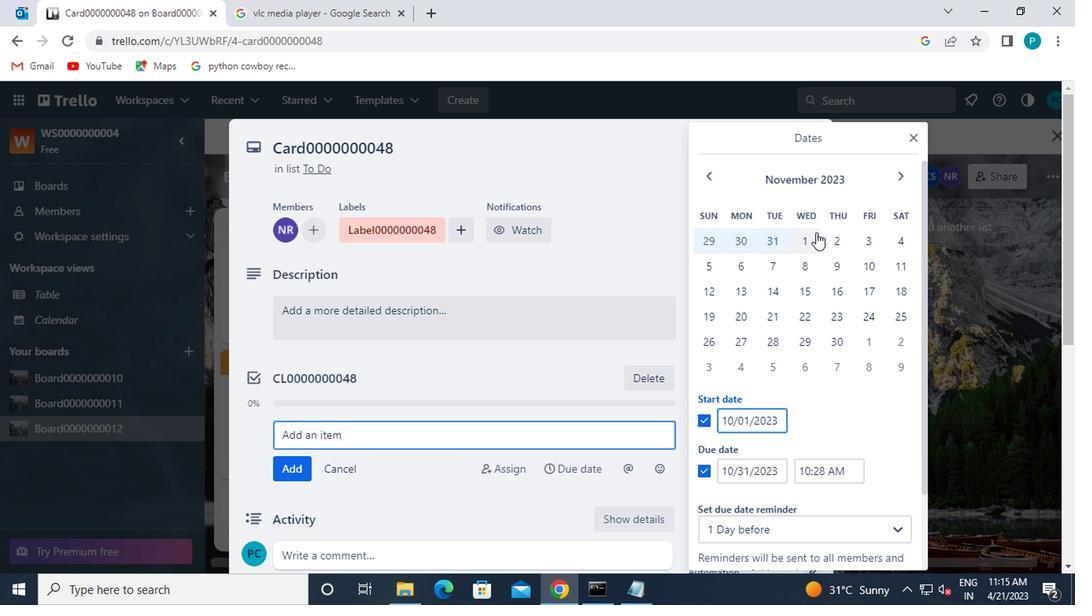 
Action: Mouse moved to (842, 344)
Screenshot: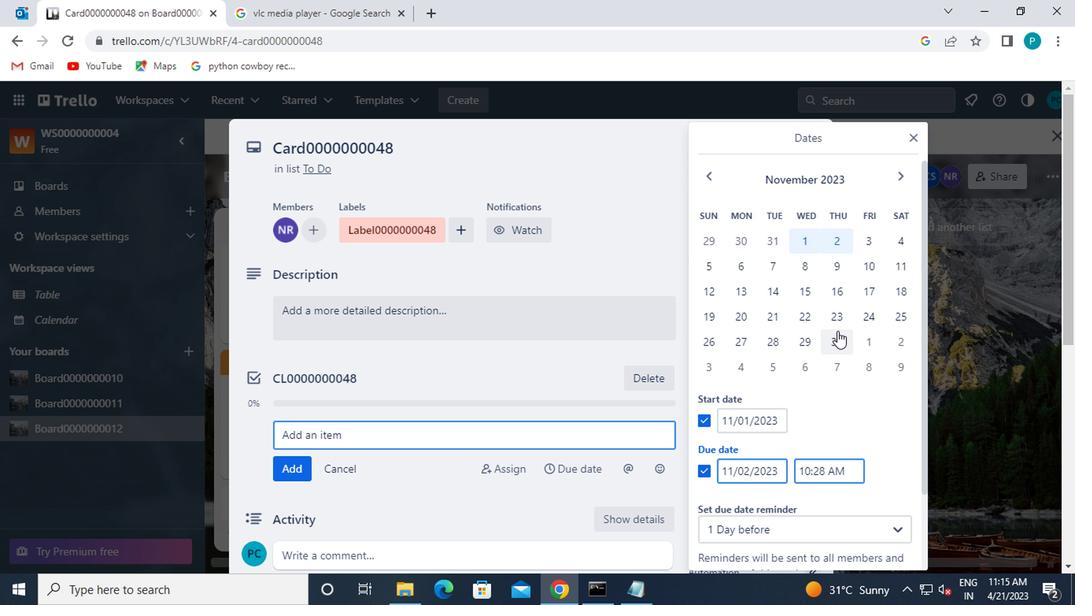 
Action: Mouse pressed left at (842, 344)
Screenshot: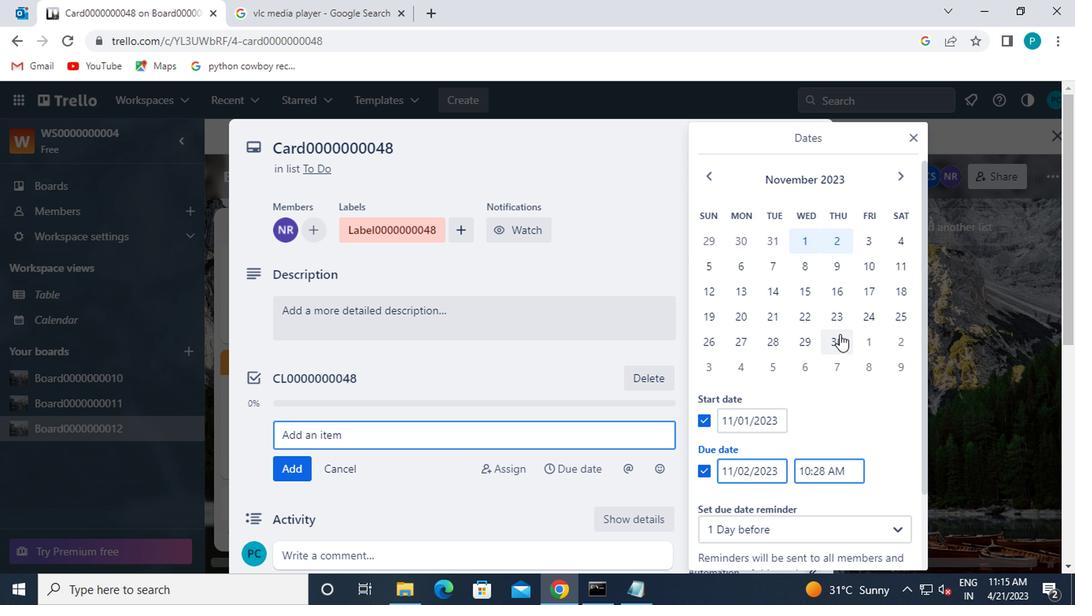 
Action: Mouse scrolled (842, 343) with delta (0, 0)
Screenshot: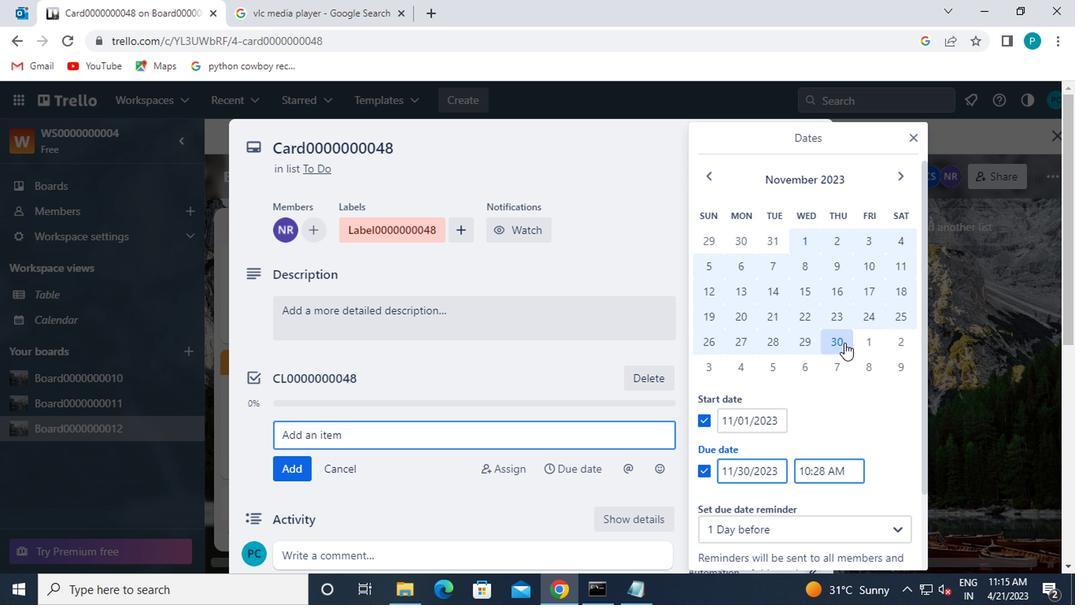 
Action: Mouse scrolled (842, 343) with delta (0, 0)
Screenshot: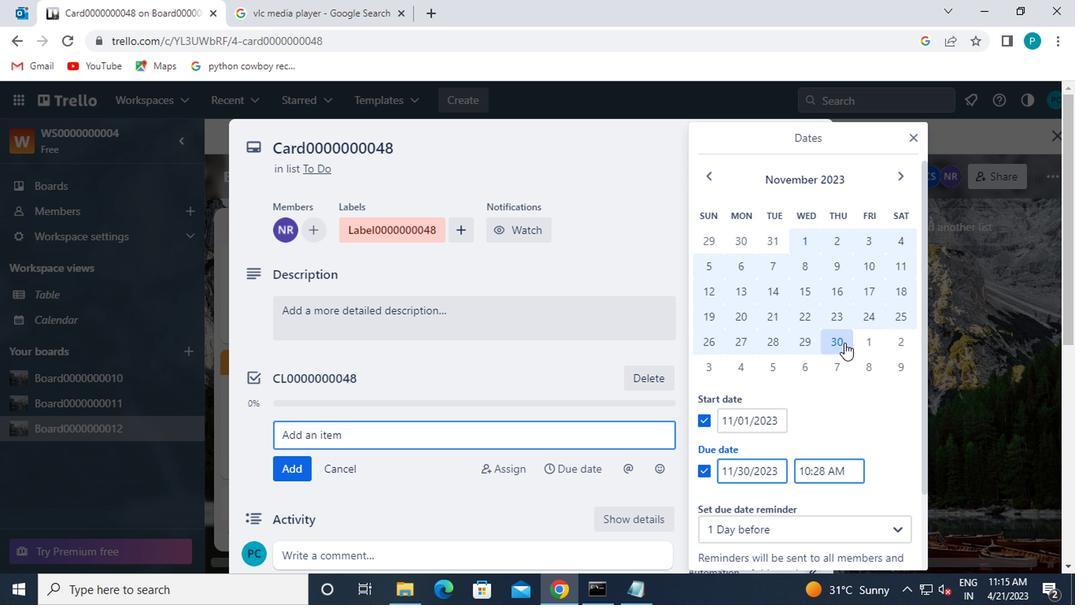 
Action: Mouse scrolled (842, 343) with delta (0, 0)
Screenshot: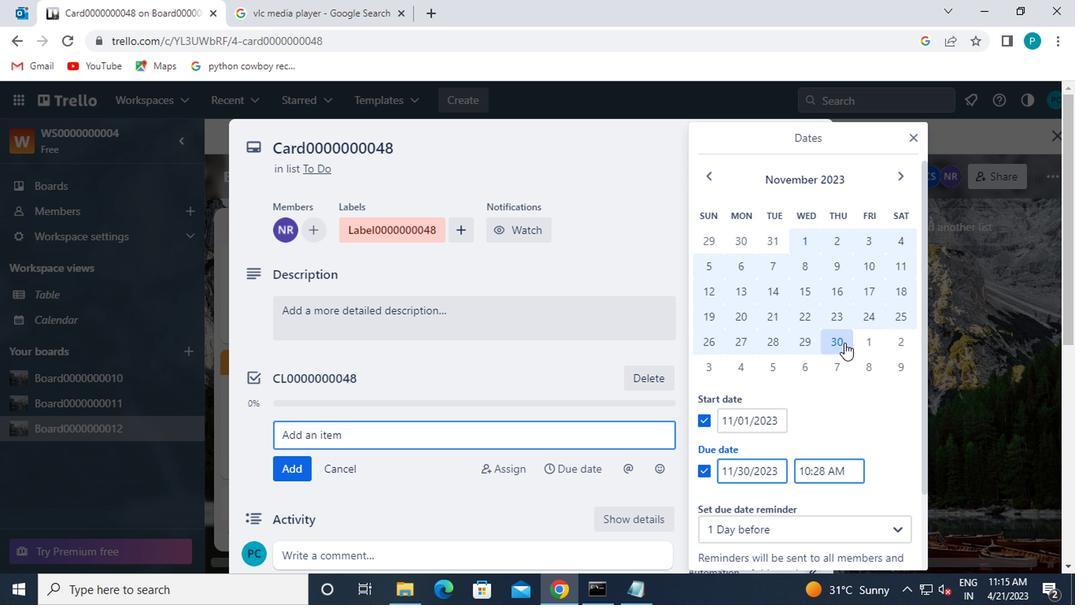 
Action: Mouse moved to (794, 509)
Screenshot: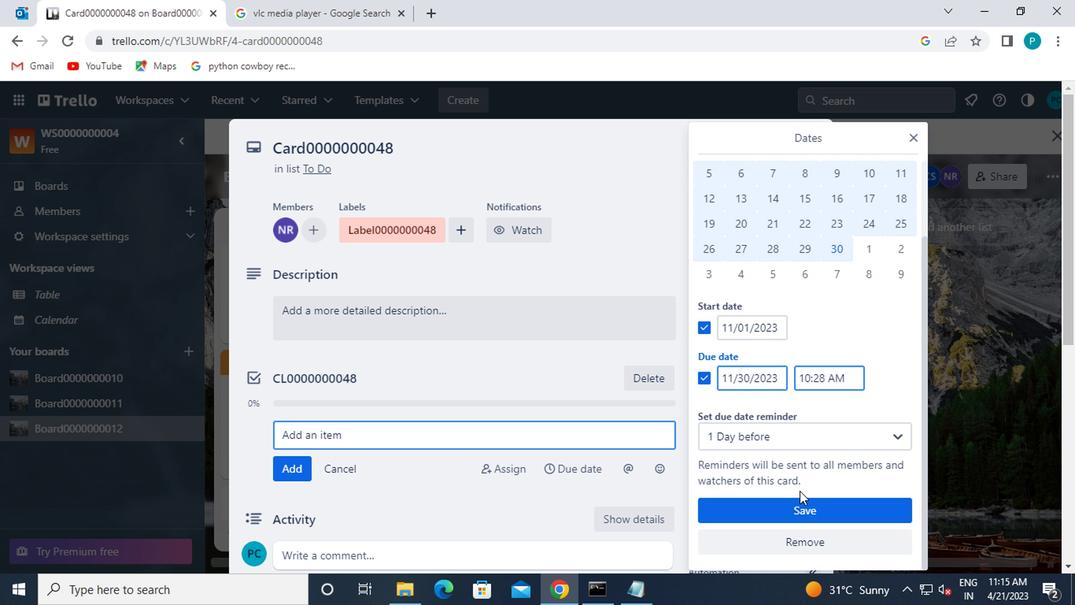 
Action: Mouse pressed left at (794, 509)
Screenshot: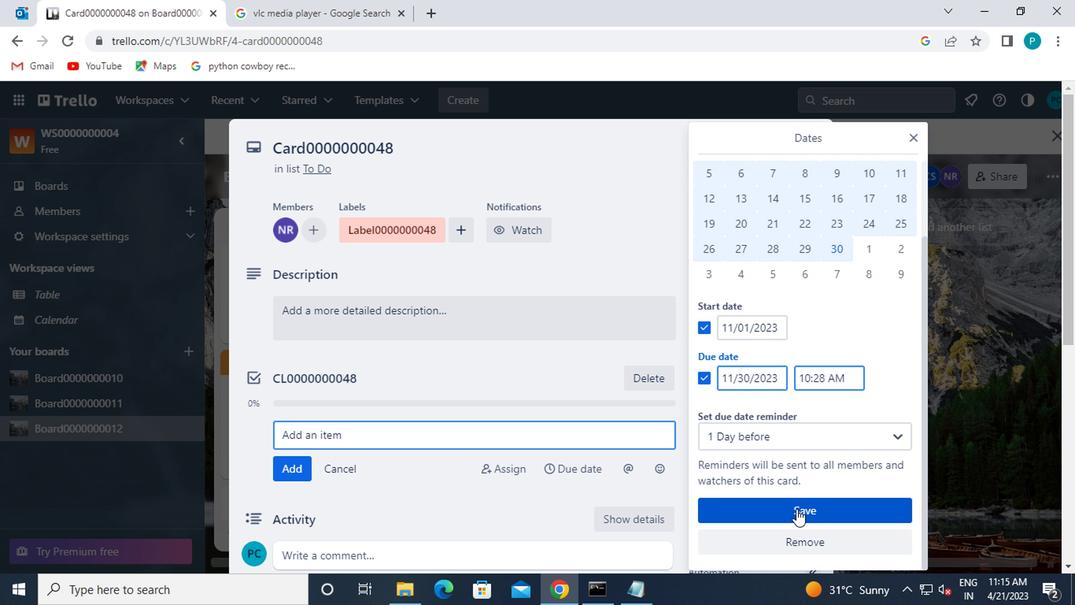 
